 Task: Create an event for the networking coffee chat.
Action: Mouse moved to (729, 447)
Screenshot: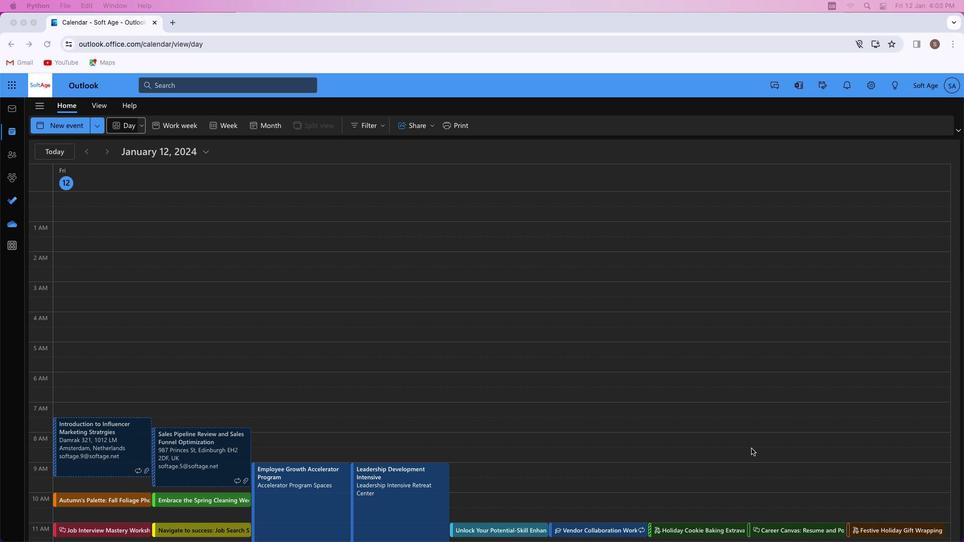 
Action: Mouse pressed left at (729, 447)
Screenshot: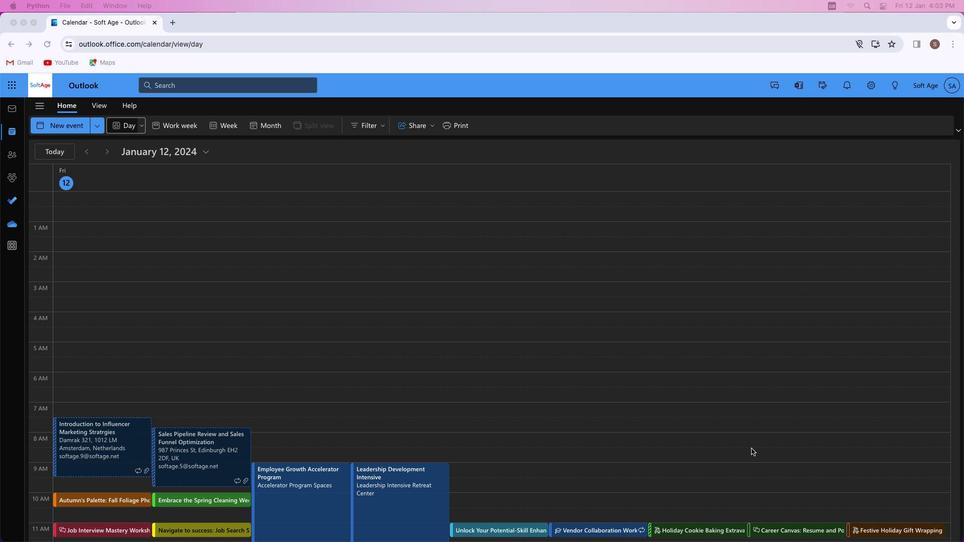 
Action: Mouse moved to (63, 130)
Screenshot: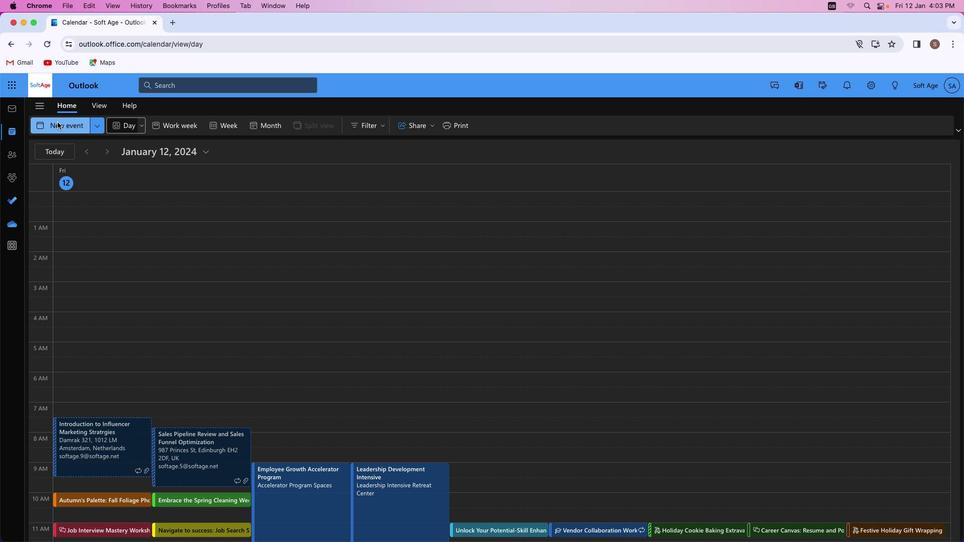 
Action: Mouse pressed left at (63, 130)
Screenshot: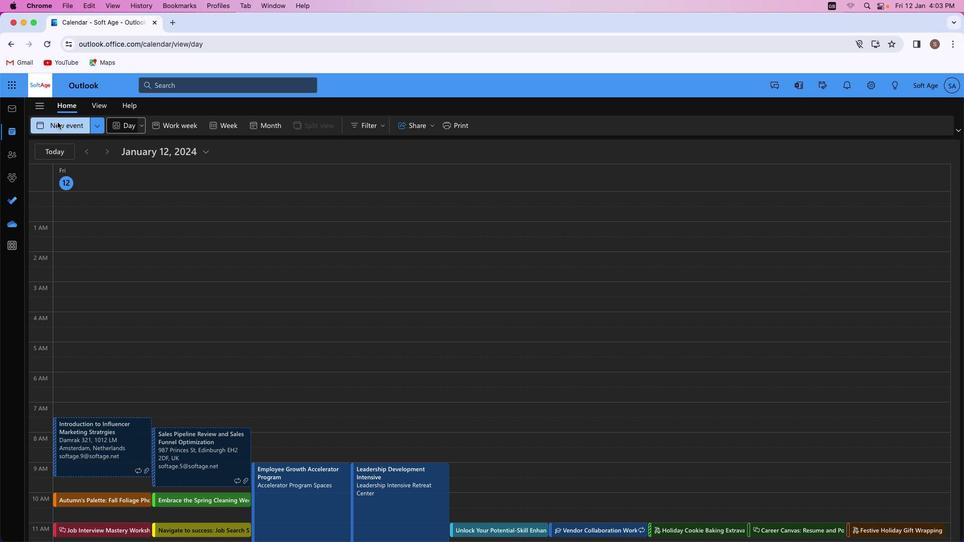
Action: Mouse moved to (242, 195)
Screenshot: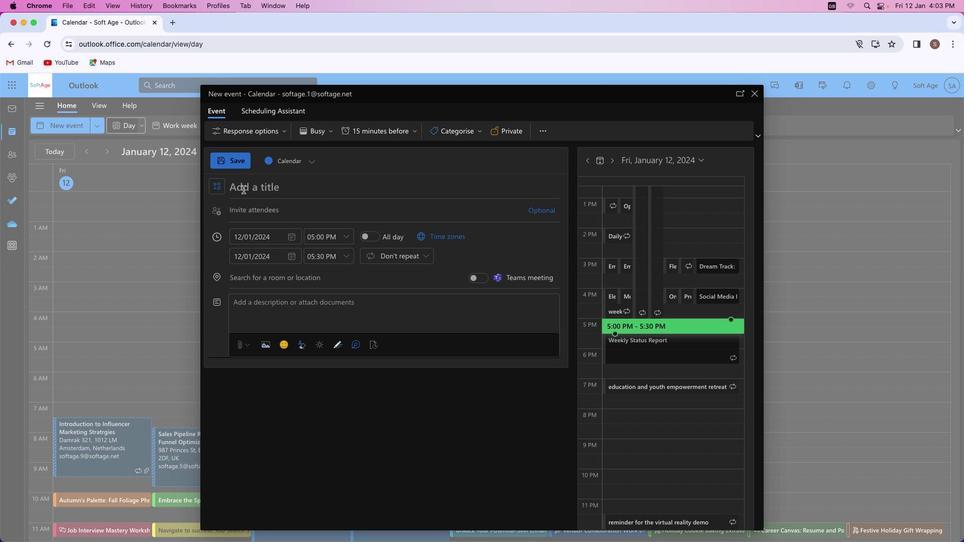 
Action: Mouse pressed left at (242, 195)
Screenshot: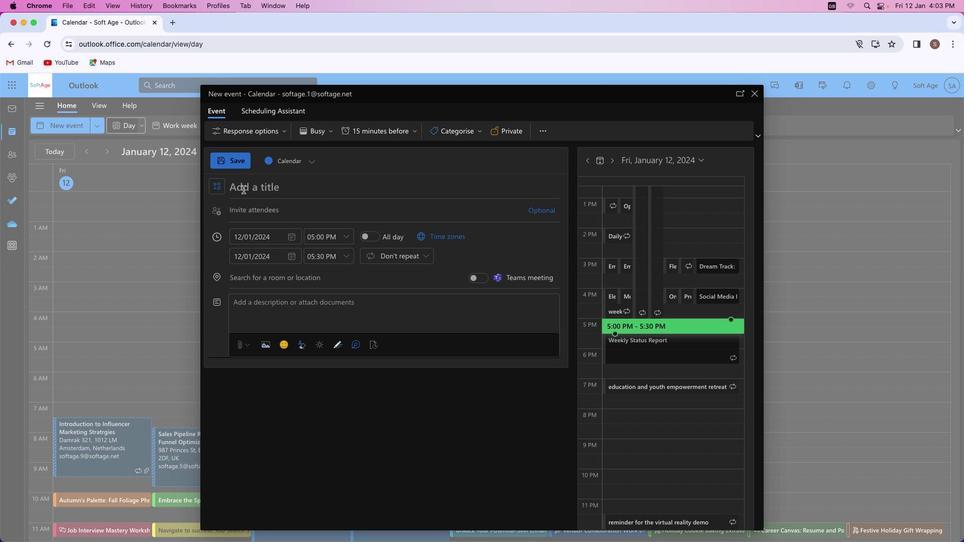 
Action: Mouse moved to (242, 195)
Screenshot: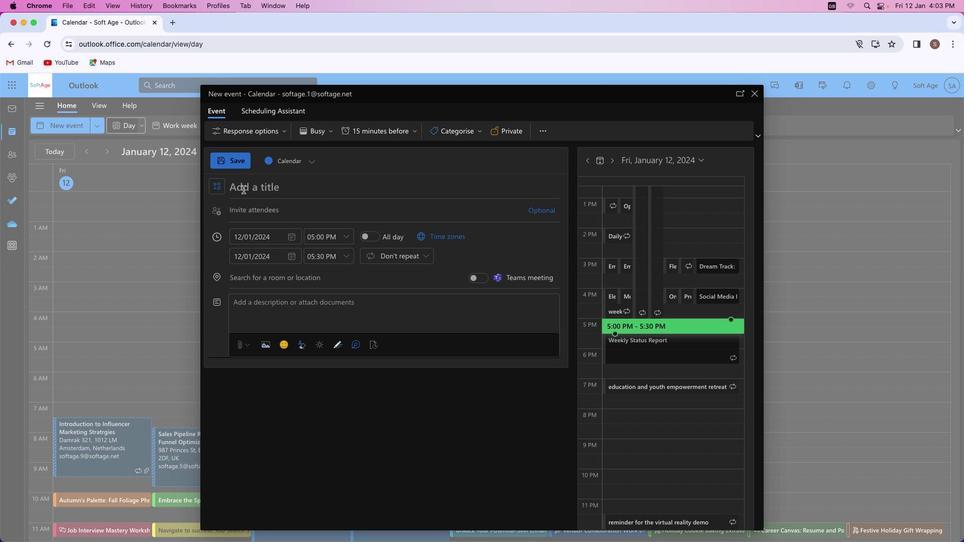 
Action: Key pressed Key.shift'N''e''t''w''o''r''k''i''n''g'Key.spaceKey.shift'C''o''f''f''e''e'Key.spaceKey.shift'C''h''a''t'
Screenshot: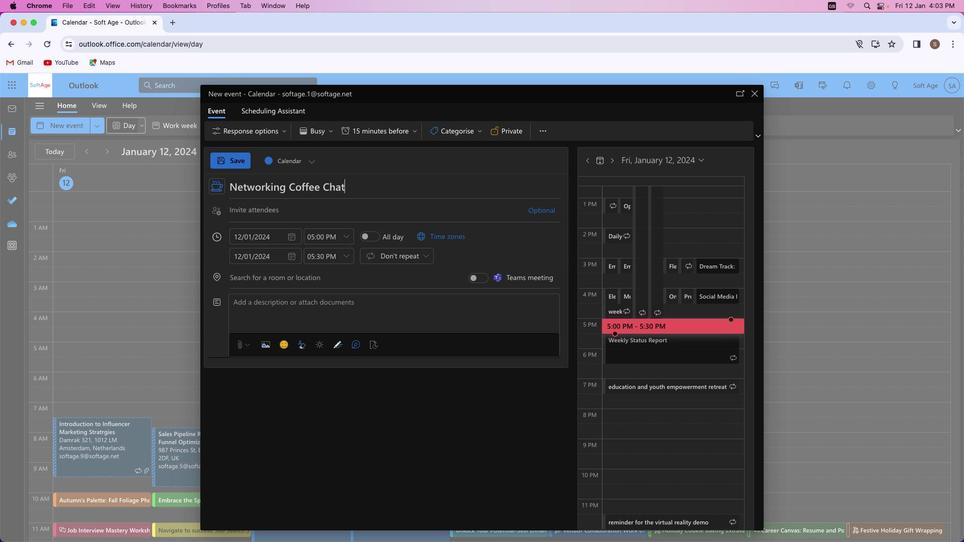 
Action: Mouse moved to (264, 216)
Screenshot: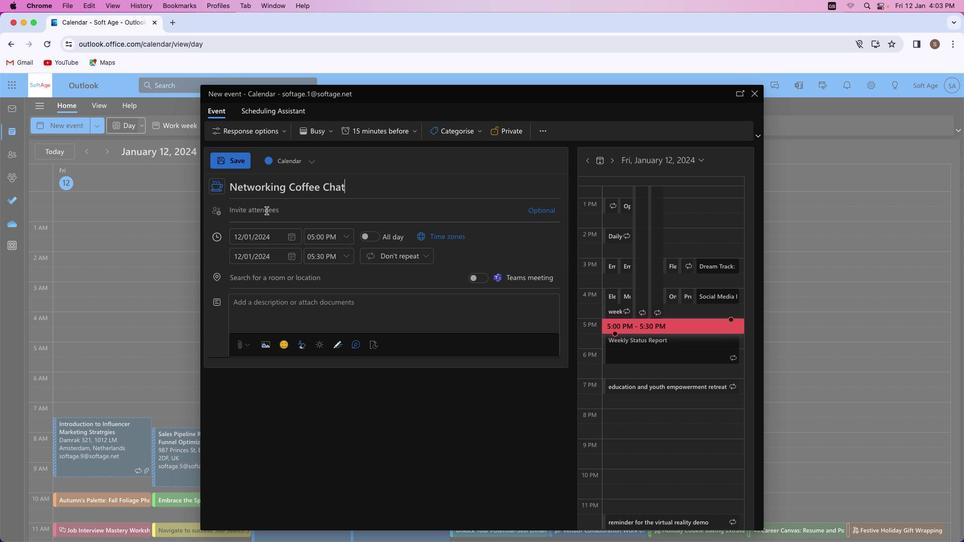 
Action: Mouse pressed left at (264, 216)
Screenshot: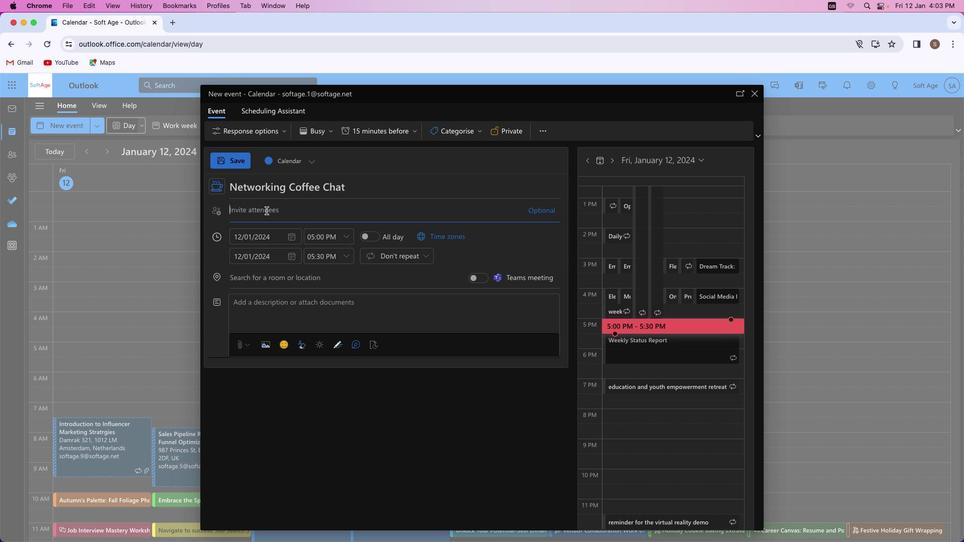 
Action: Mouse moved to (264, 216)
Screenshot: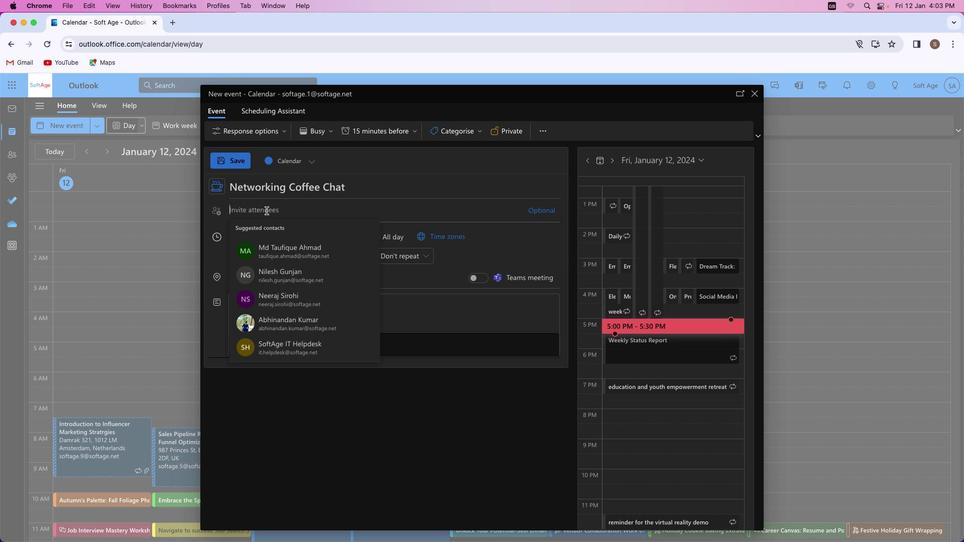 
Action: Key pressed 's''h''i''v''a''m''y''a''d''a''v''4''1'Key.shift'@''o''u''t''l''o''o''k''.''c''o''m'
Screenshot: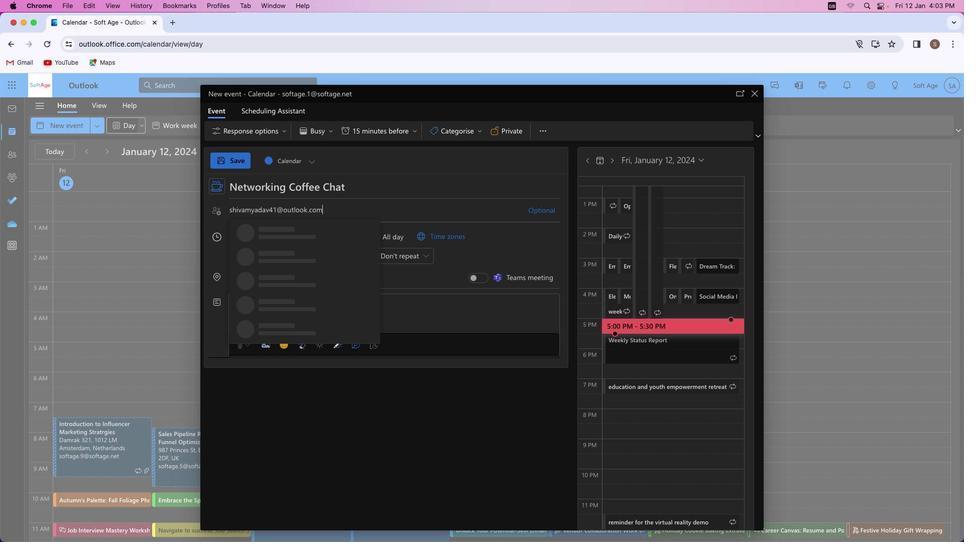 
Action: Mouse moved to (314, 235)
Screenshot: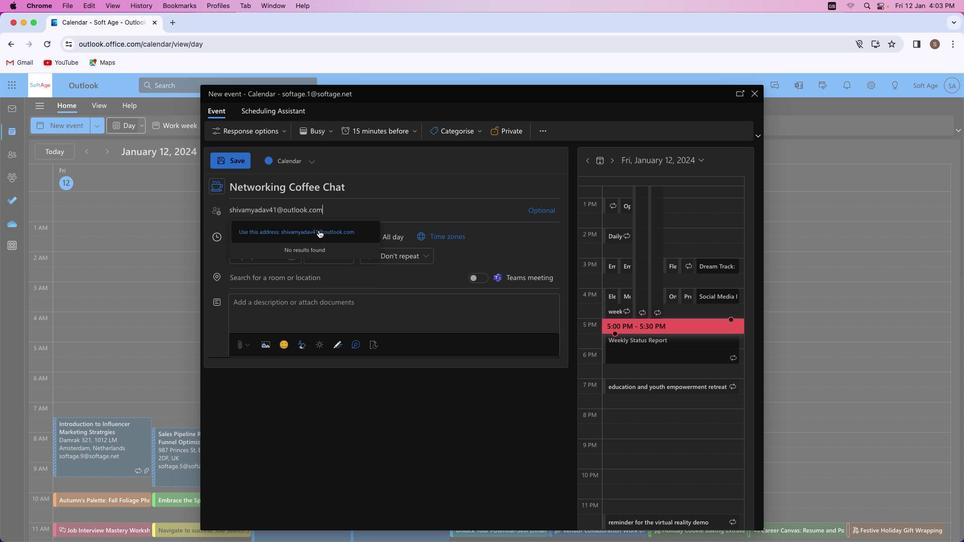 
Action: Mouse pressed left at (314, 235)
Screenshot: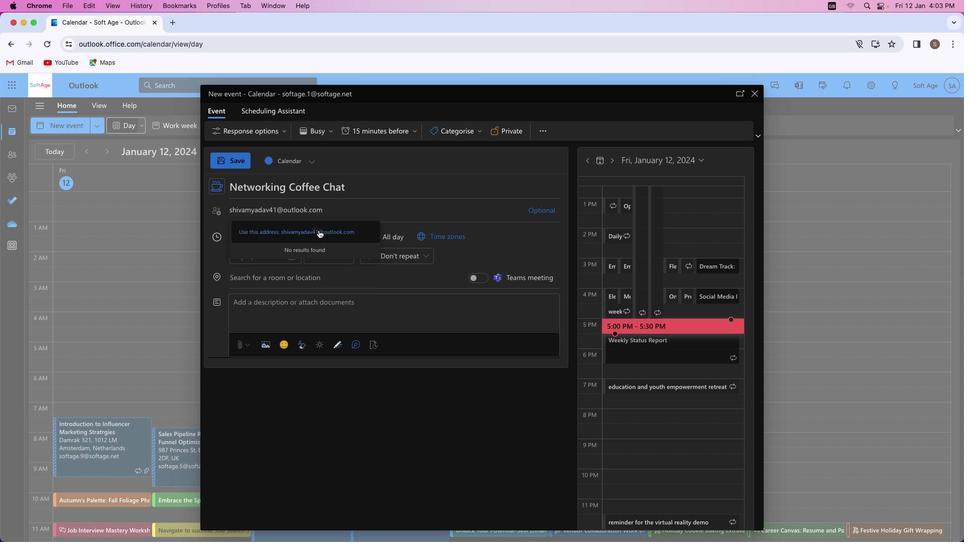 
Action: Mouse moved to (356, 233)
Screenshot: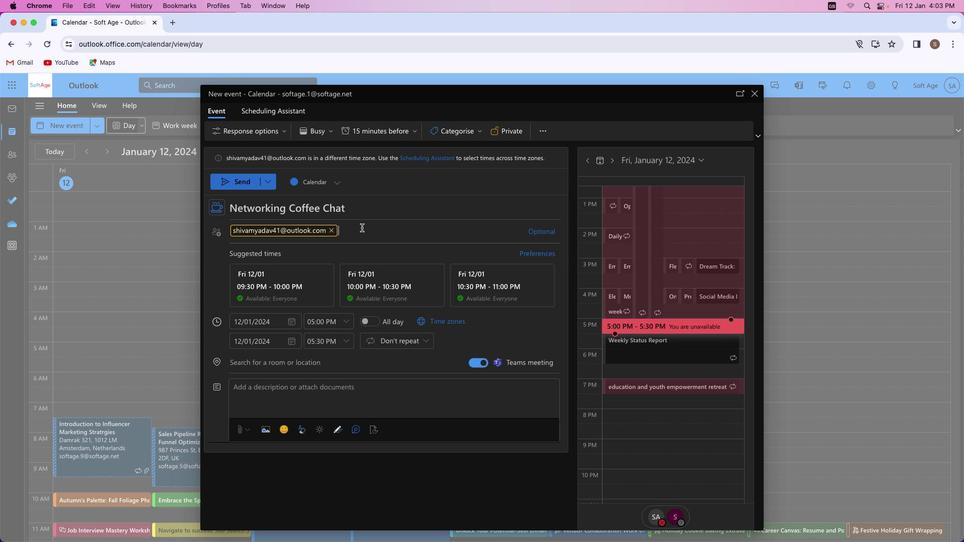 
Action: Key pressed Key.shift'A''k''a''s''h''r''a''j''p''u''t'Key.shift'@''o''u''t''l''o''o''k''.''c''o''m'
Screenshot: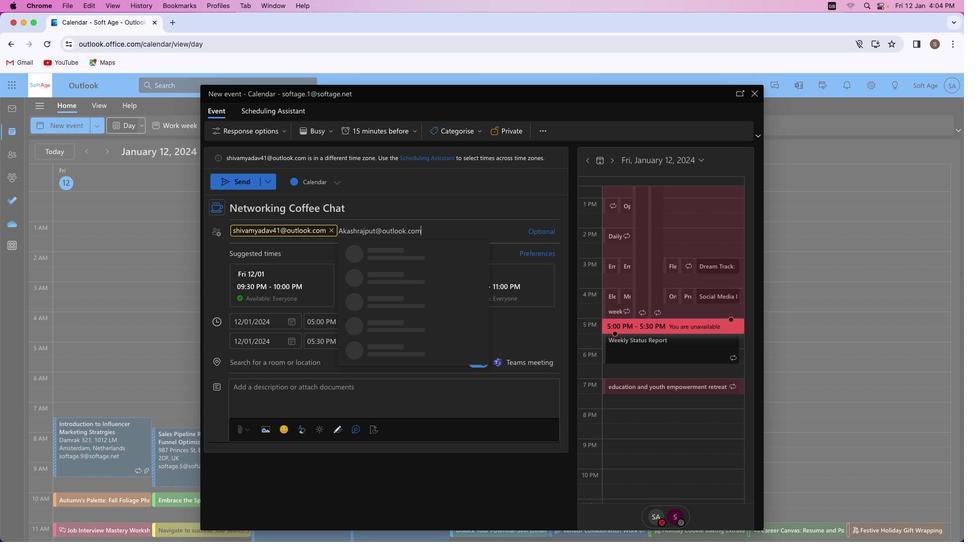 
Action: Mouse moved to (407, 259)
Screenshot: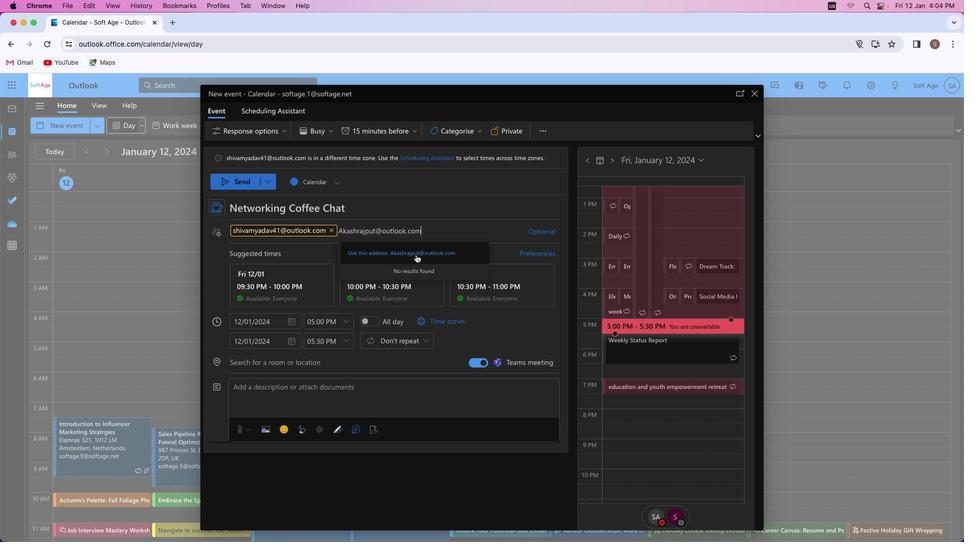 
Action: Mouse pressed left at (407, 259)
Screenshot: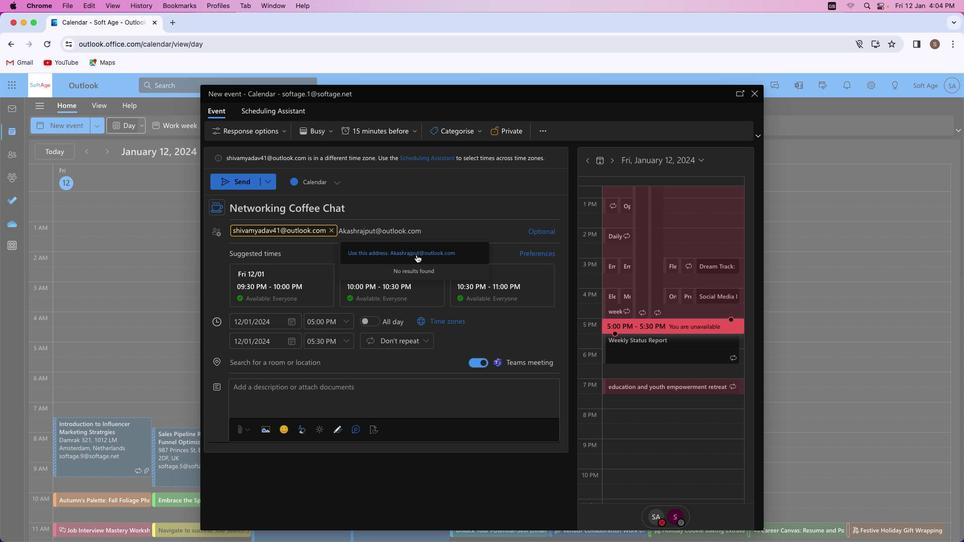 
Action: Mouse moved to (521, 244)
Screenshot: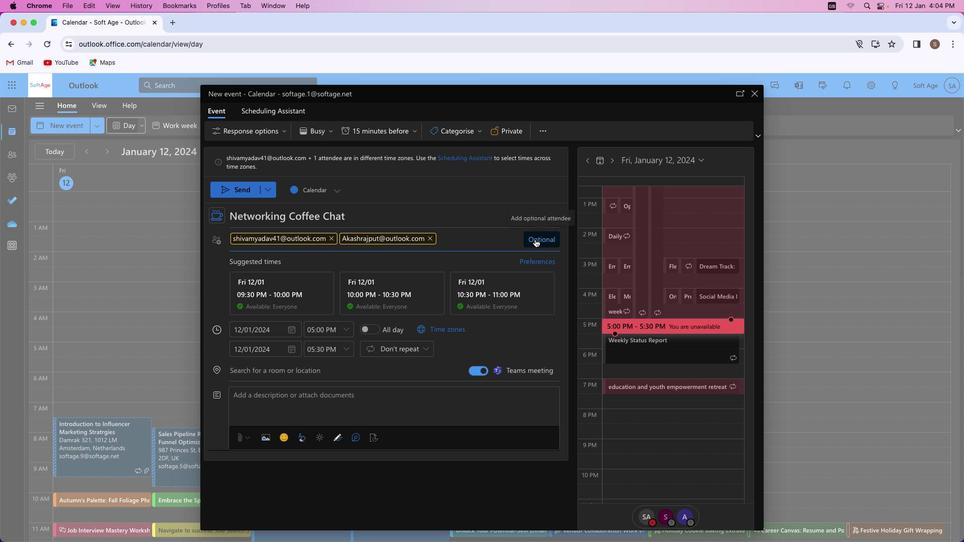 
Action: Mouse pressed left at (521, 244)
Screenshot: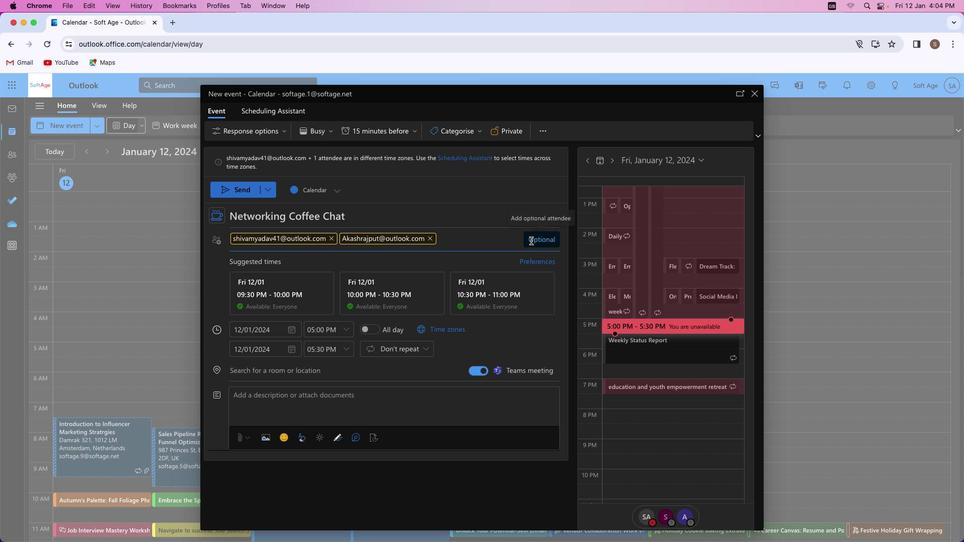 
Action: Mouse moved to (279, 267)
Screenshot: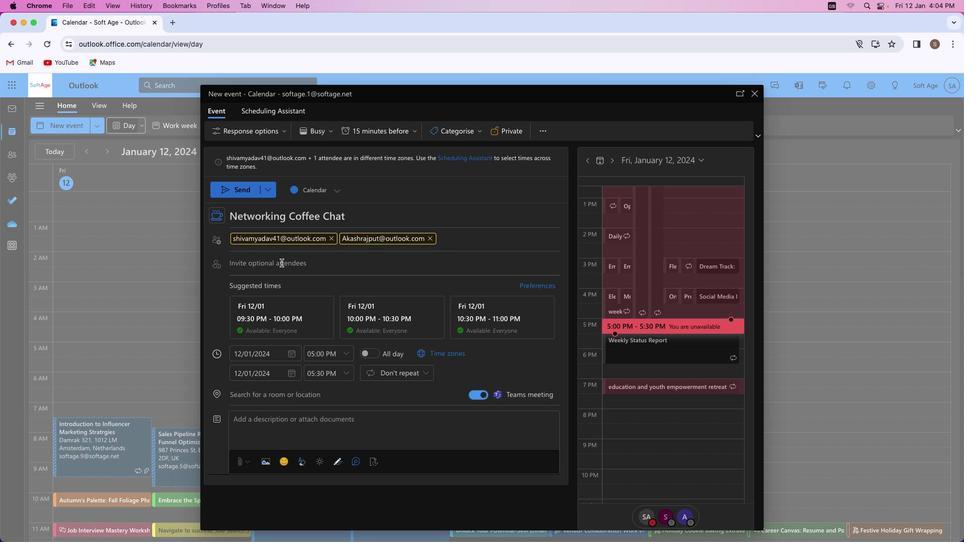 
Action: Key pressed Key.shift_r'M''u''n''e''e''s''h''k''u''m''a''r''9''7''3''2'Key.shift'@''o''u''t''l''o''o''k''.''c''o''m'
Screenshot: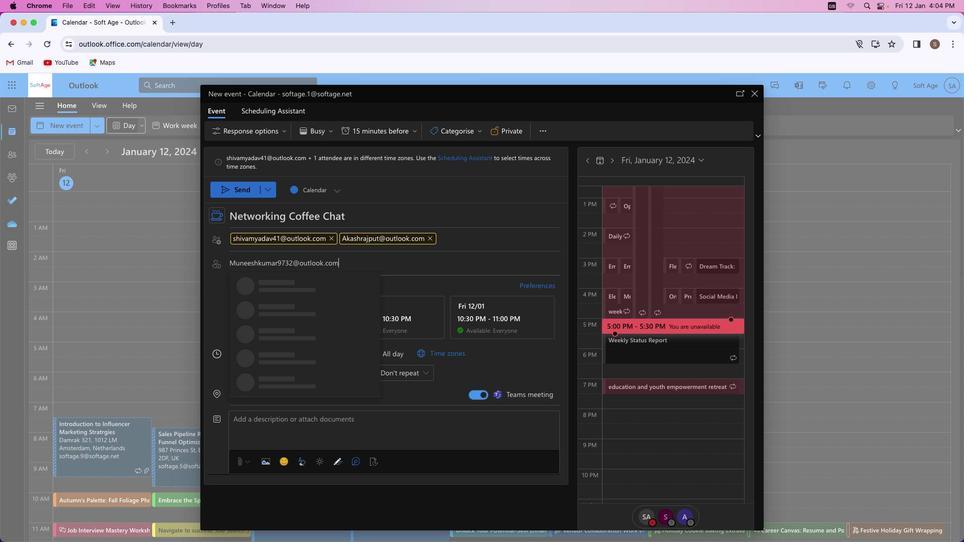 
Action: Mouse moved to (341, 287)
Screenshot: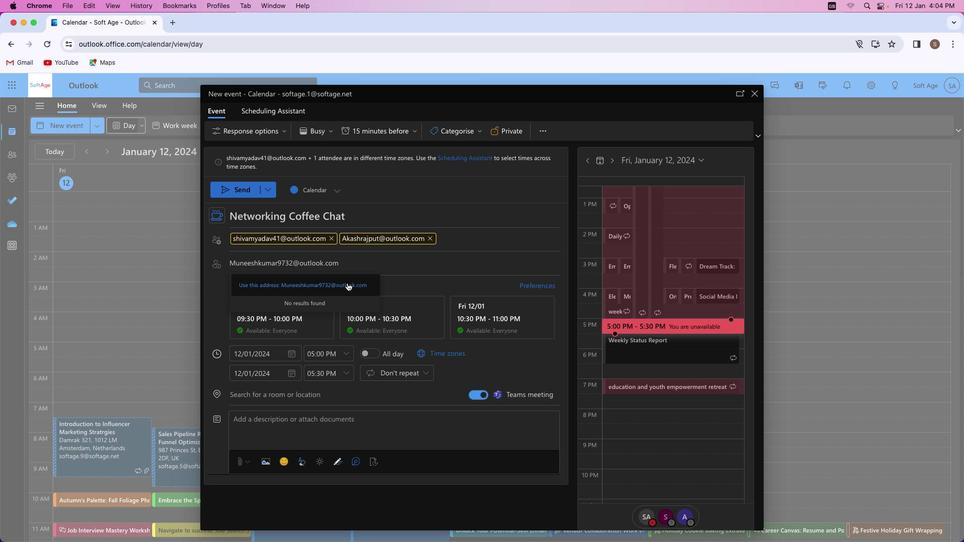 
Action: Mouse pressed left at (341, 287)
Screenshot: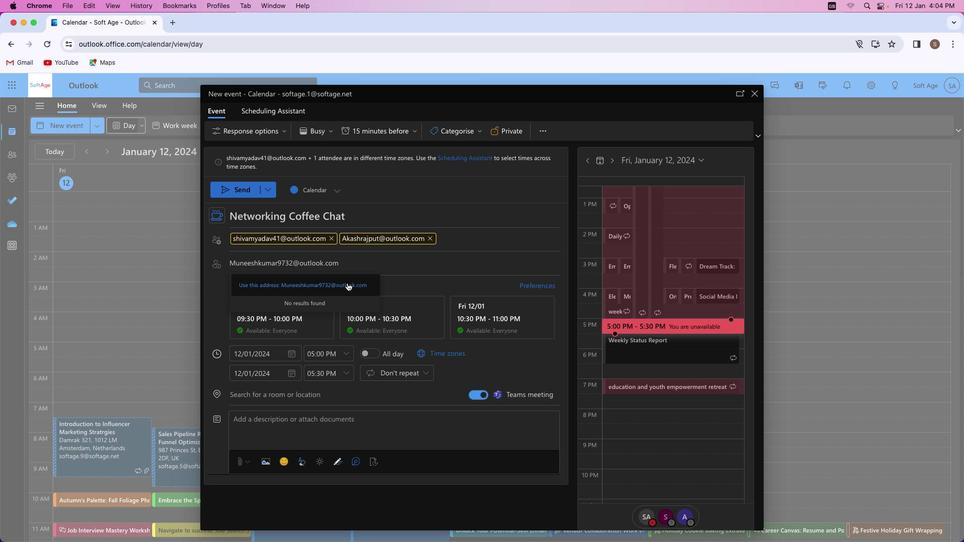 
Action: Mouse moved to (275, 394)
Screenshot: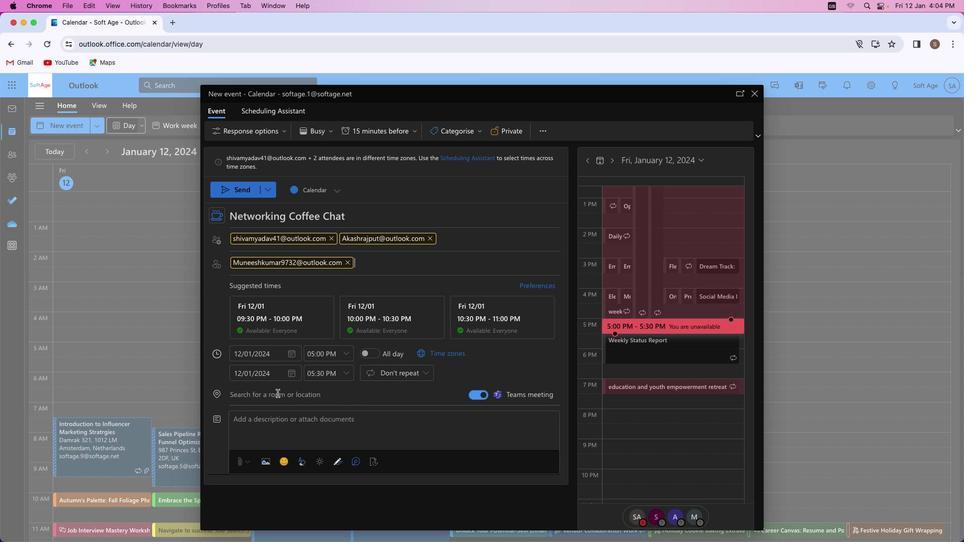 
Action: Mouse pressed left at (275, 394)
Screenshot: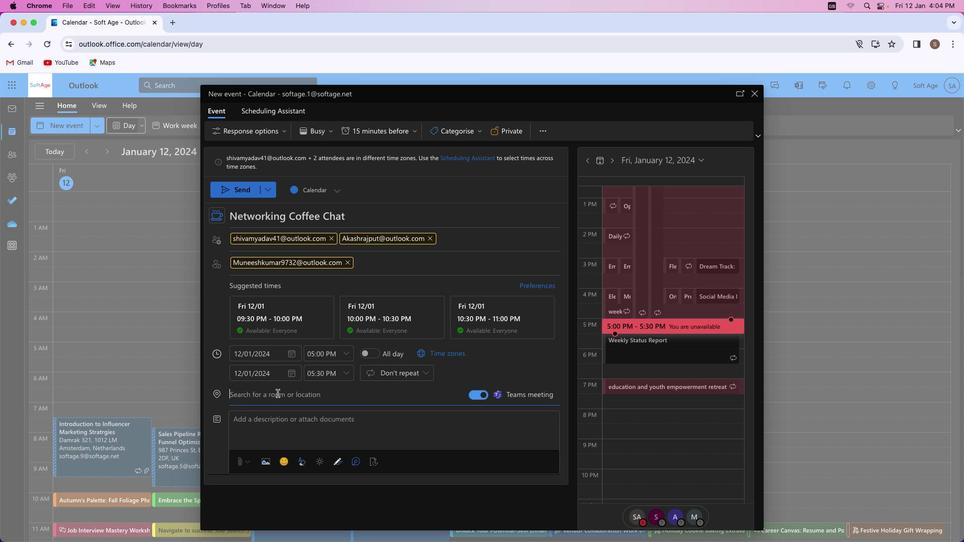 
Action: Mouse moved to (275, 394)
Screenshot: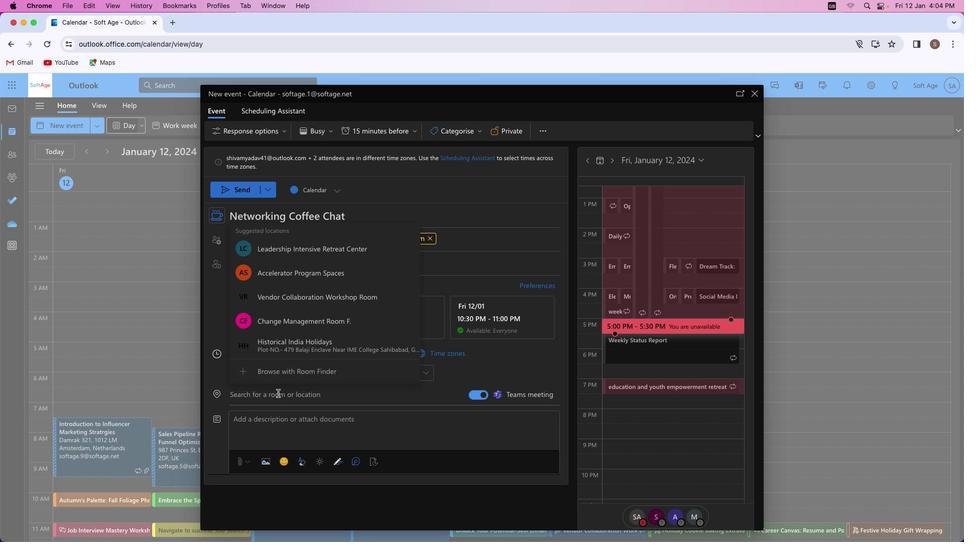 
Action: Key pressed Key.shift_r'N''e''t''w''o''r''k''i''n''g'Key.space'c''o''f''f'Key.backspaceKey.backspaceKey.backspaceKey.backspace'c''h''a''t'Key.backspaceKey.backspaceKey.backspace
Screenshot: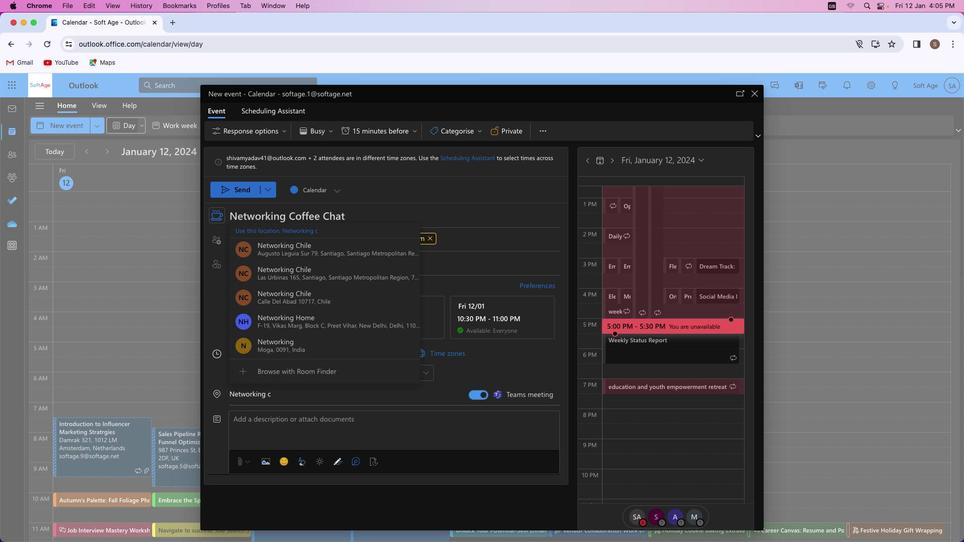 
Action: Mouse moved to (329, 326)
Screenshot: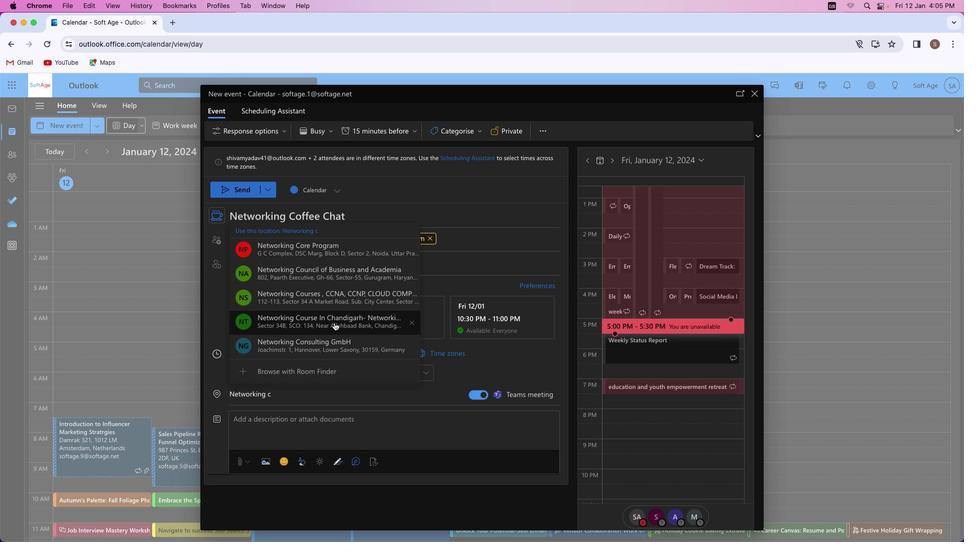 
Action: Key pressed Key.backspace
Screenshot: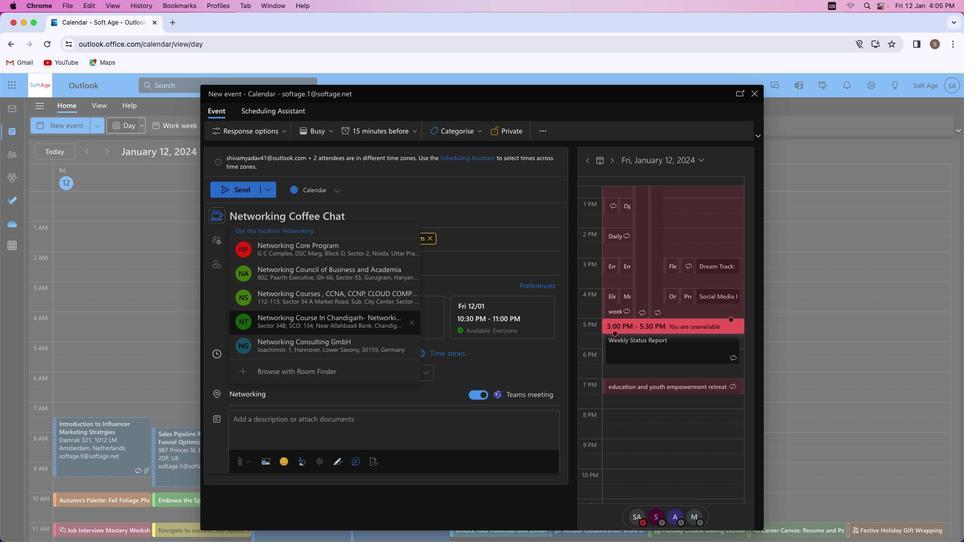 
Action: Mouse moved to (316, 257)
Screenshot: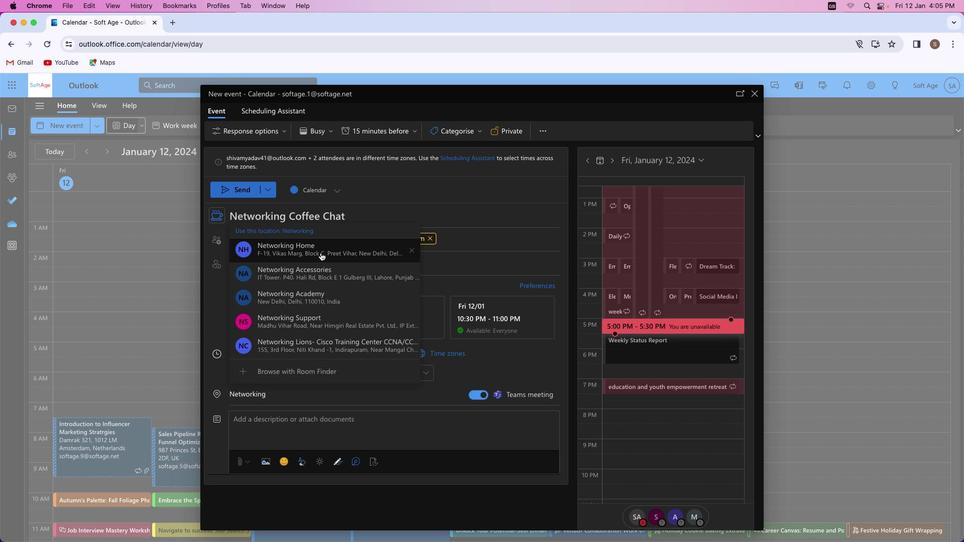 
Action: Mouse pressed left at (316, 257)
Screenshot: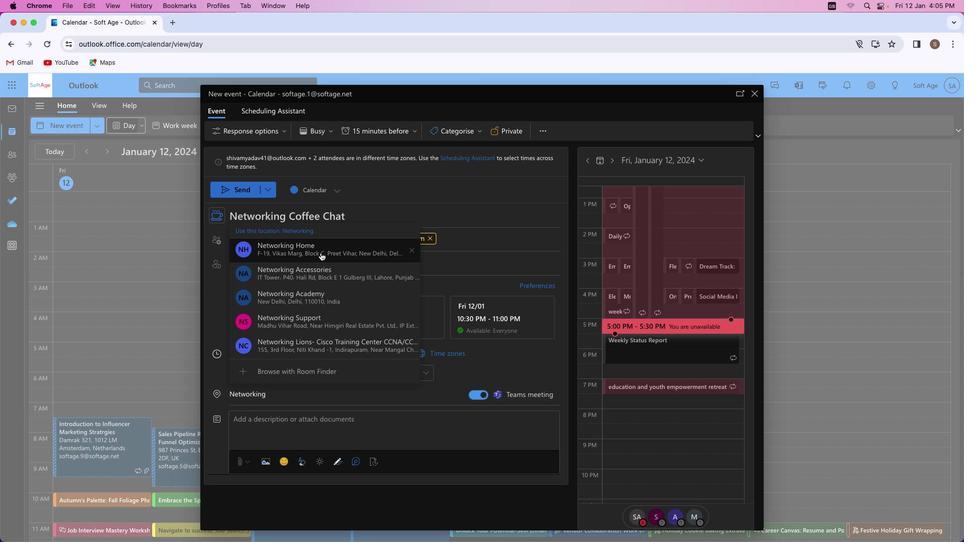 
Action: Mouse moved to (272, 423)
Screenshot: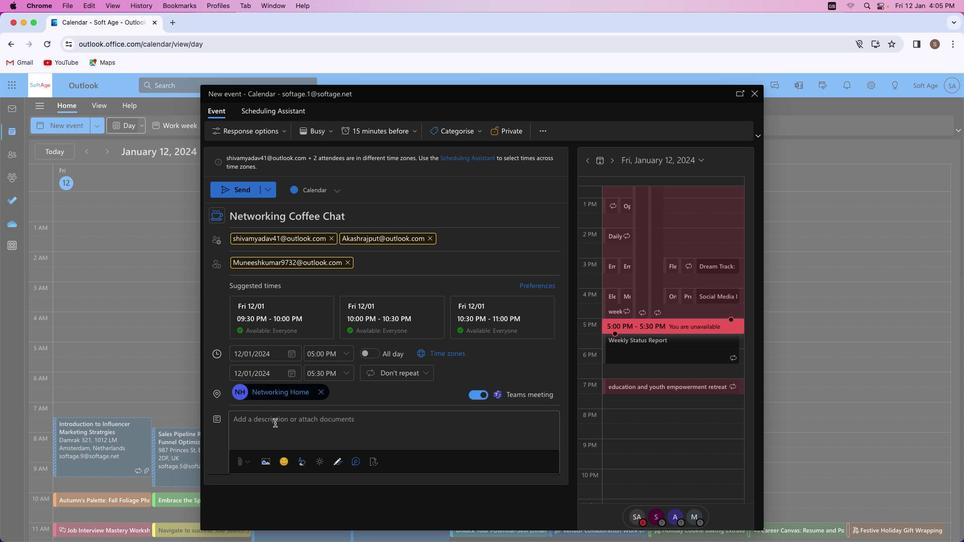 
Action: Mouse pressed left at (272, 423)
Screenshot: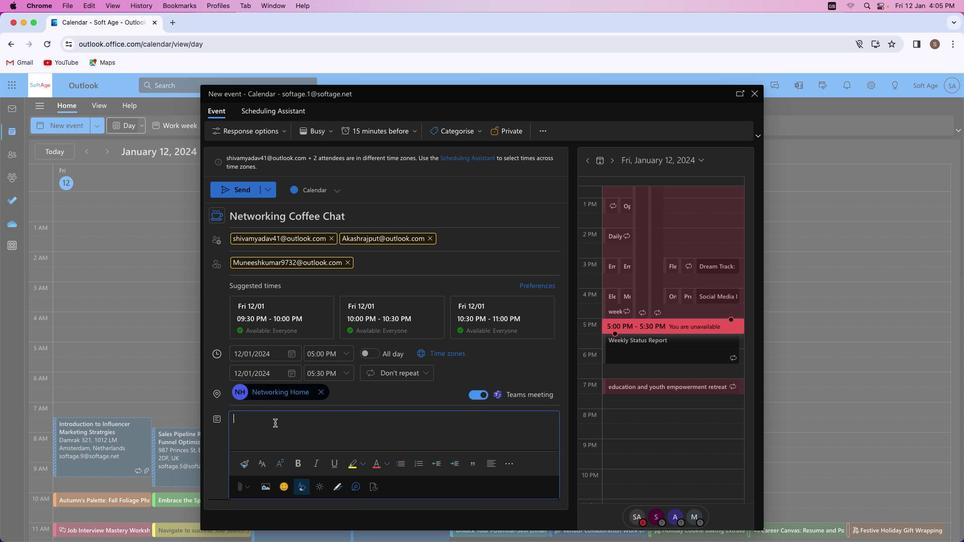 
Action: Mouse moved to (280, 428)
Screenshot: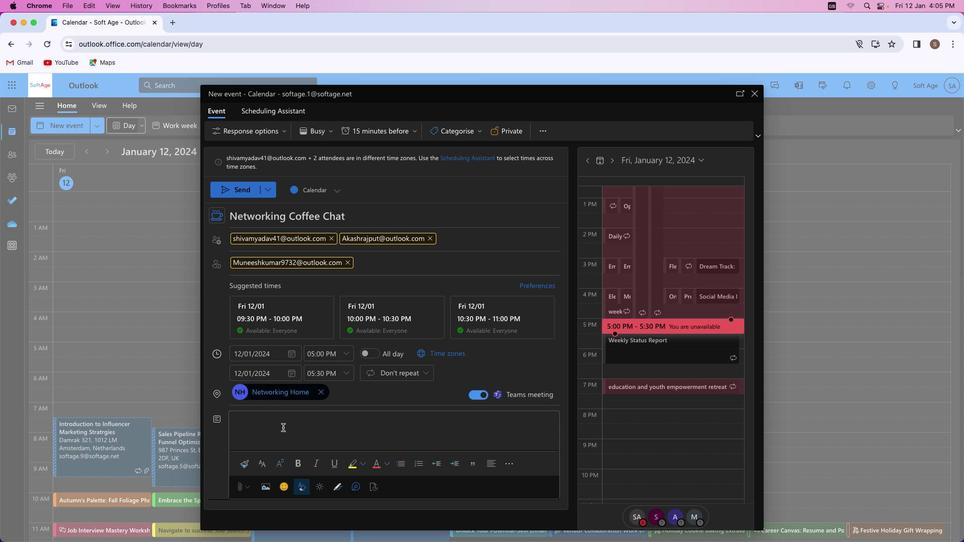 
Action: Key pressed Key.shift'S''i''p'','Key.space's''h''a''r''e'','Key.space'a''n''d'Key.space'c''o''n''n''e''c''t'Key.shift'!'Key.spaceKey.shift'B''r''e''w'Key.space'c''o''n''n''e''c''t''i''o''n''s'Key.space'o''f''f''e''r''s'Key.space'a'Key.space'c''a''s''u''a''l'Key.space'a''n''d'Key.space'e''n''g''a''g''e'Key.backspace'i''n''g'Key.space'n''e''t''w''o''r''k''i''n''g'Key.space'c''o''f''f''e''e'Key.space'c''h''a''t'Key.space'e''x''p''e''r''i''e''n''c''e''.'Key.spaceKey.shift'B''u''i''l''d'Key.space'r''e''l''a''t''i''o''n''s''h''i''p''s'','Key.space'e''x''c''h''a''n''g''e'Key.space'i''d''e''a''s'','Key.space'a''n''d'Key.space'e''x''p''a''n''d'Key.space'y''o''u''r'Key.space'p''r''o''f''e''s''s''i''o''n''a''l'Key.space'c''i''r''c''l''e'Key.space'o''v''e''r'Key.space'a'Key.space'v''i''r''t''u''a''l'Key.space'c''u''p''.'
Screenshot: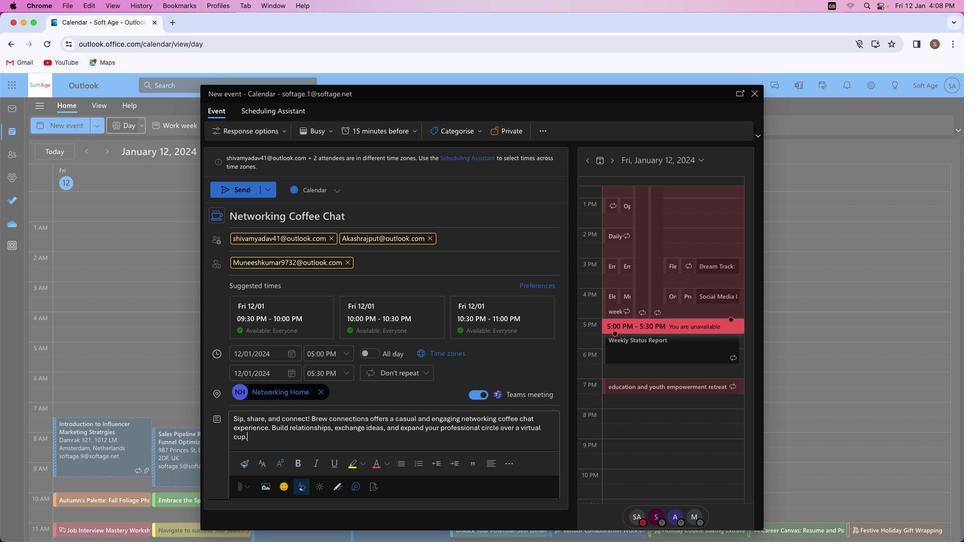 
Action: Mouse moved to (257, 440)
Screenshot: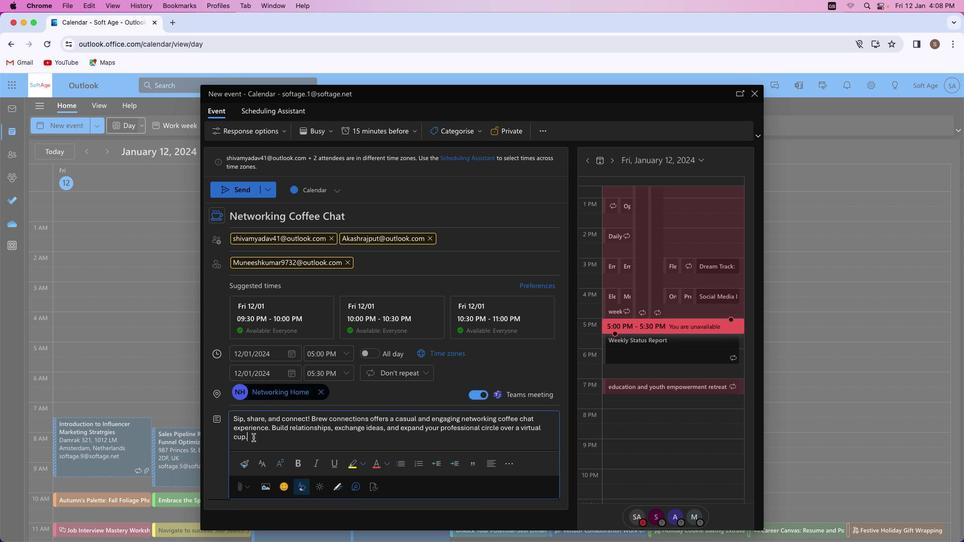
Action: Mouse pressed left at (257, 440)
Screenshot: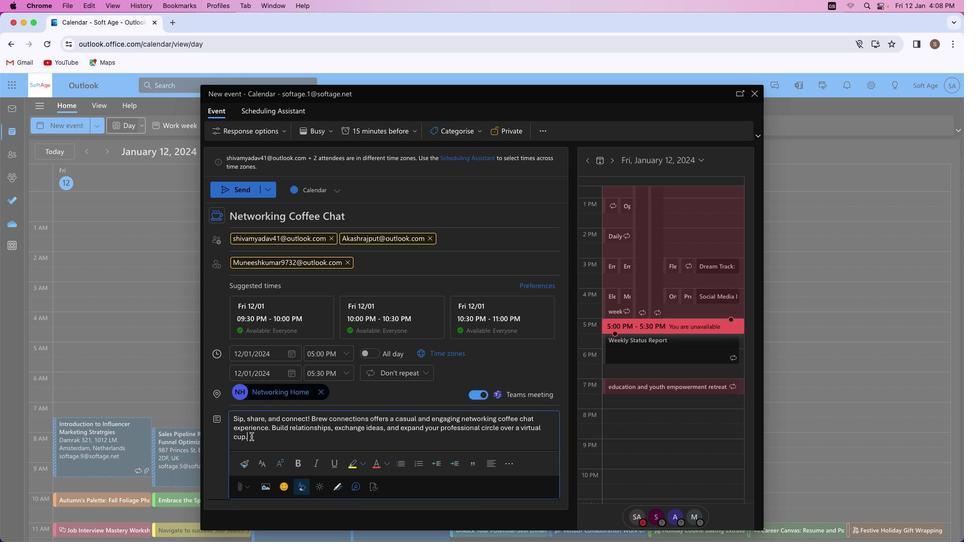 
Action: Mouse moved to (275, 465)
Screenshot: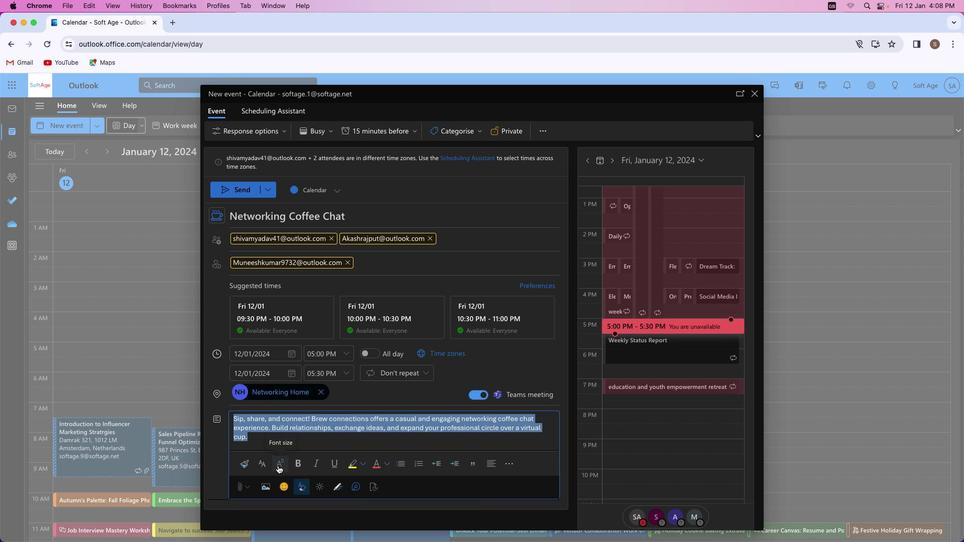 
Action: Mouse pressed left at (275, 465)
Screenshot: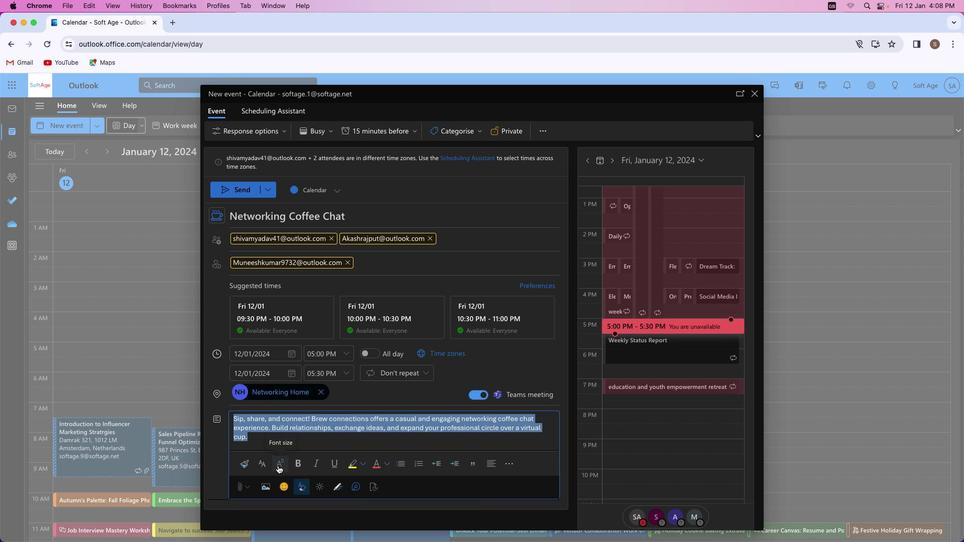 
Action: Mouse moved to (284, 388)
Screenshot: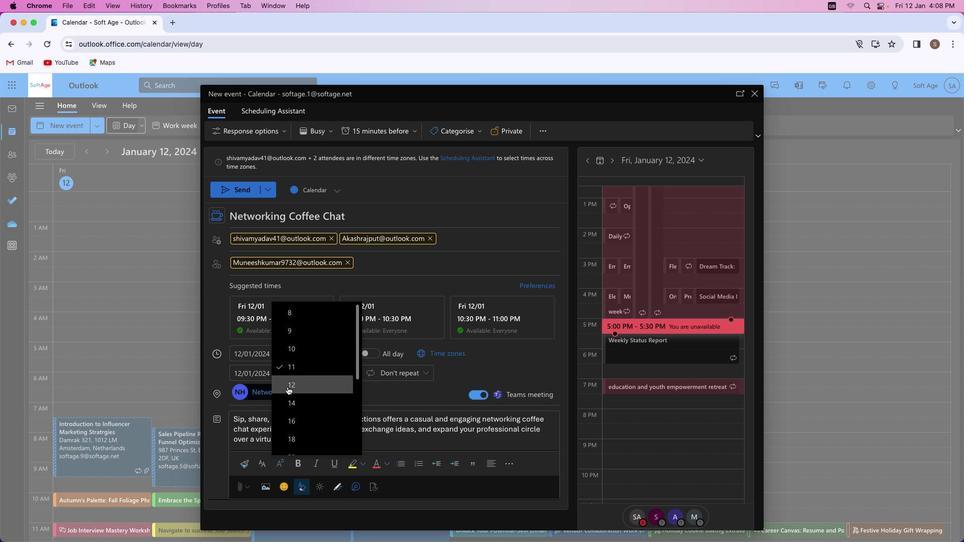
Action: Mouse pressed left at (284, 388)
Screenshot: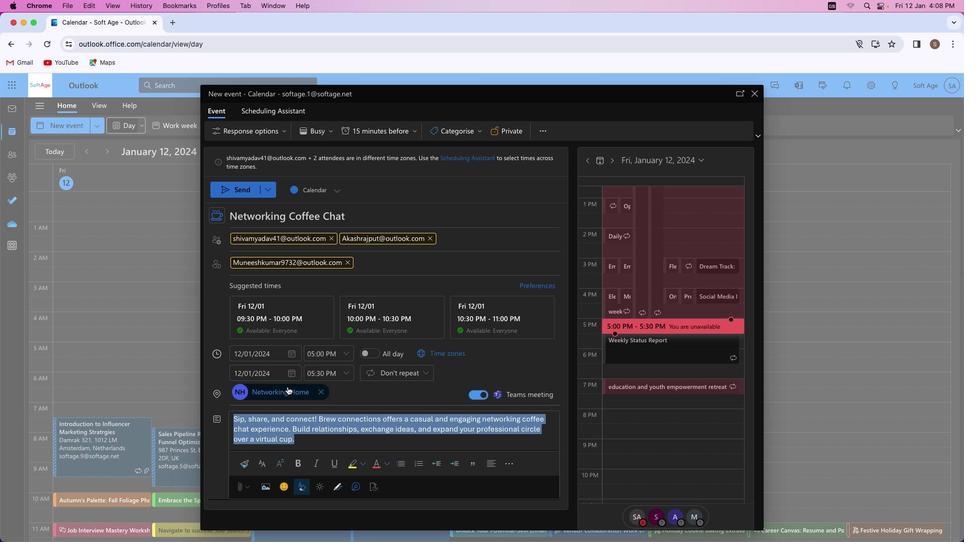 
Action: Mouse moved to (262, 463)
Screenshot: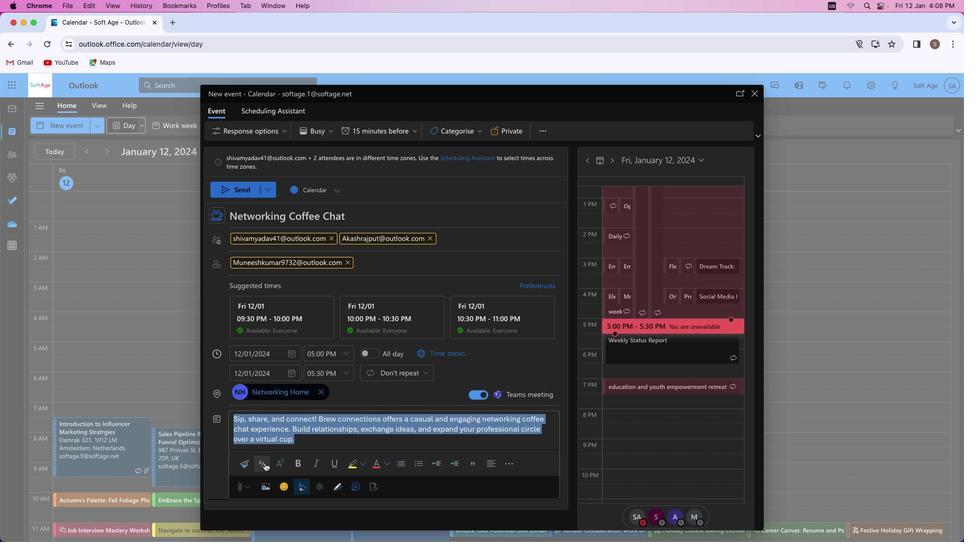 
Action: Mouse pressed left at (262, 463)
Screenshot: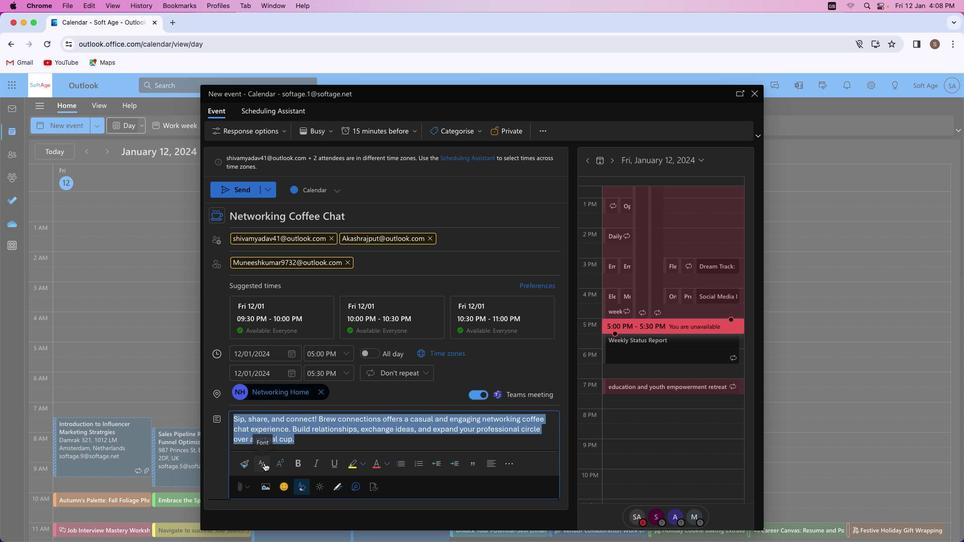 
Action: Mouse moved to (287, 427)
Screenshot: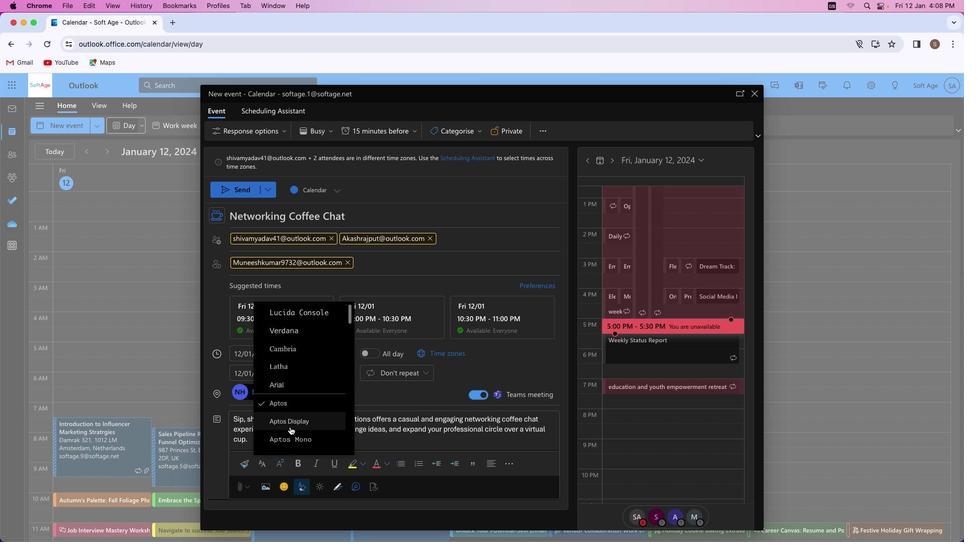 
Action: Mouse scrolled (287, 427) with delta (8, 10)
Screenshot: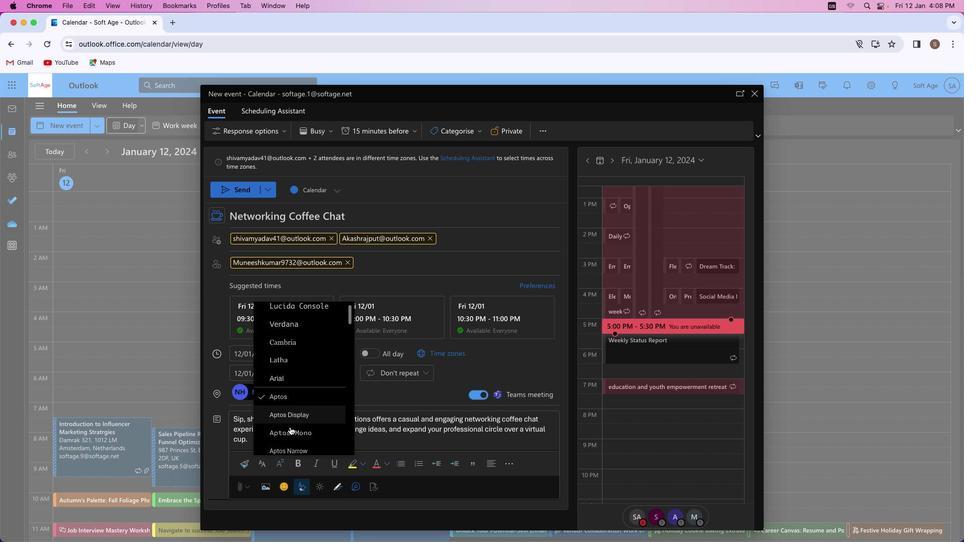
Action: Mouse scrolled (287, 427) with delta (8, 10)
Screenshot: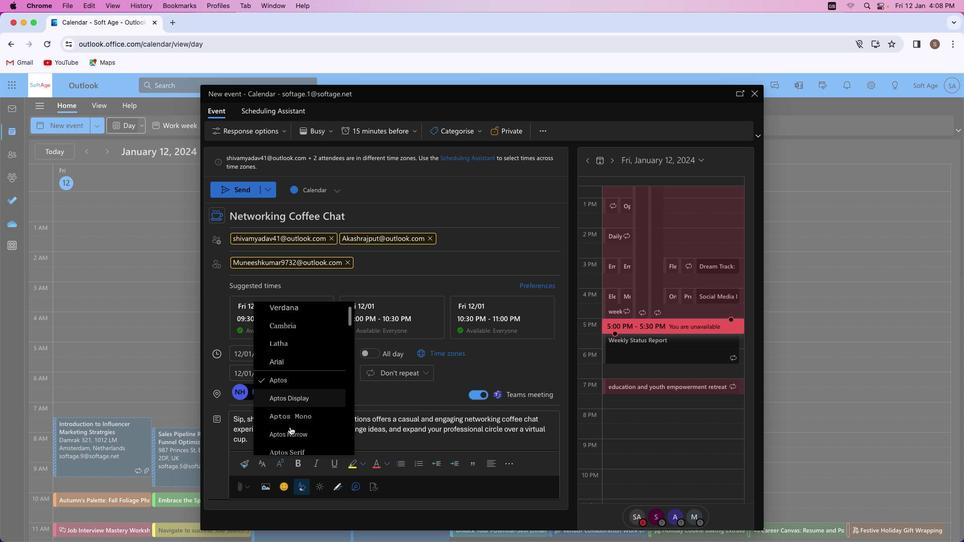 
Action: Mouse scrolled (287, 427) with delta (8, 10)
Screenshot: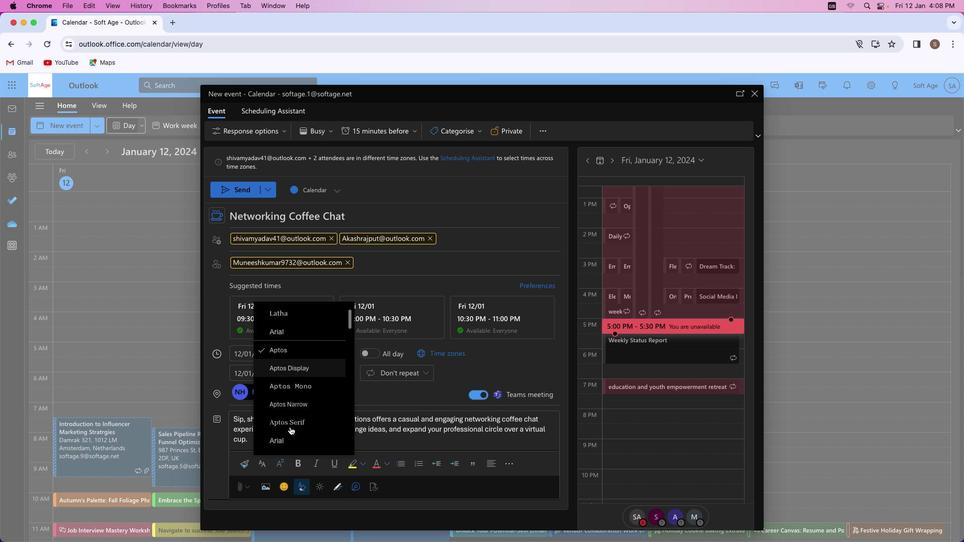 
Action: Mouse scrolled (287, 427) with delta (8, 10)
Screenshot: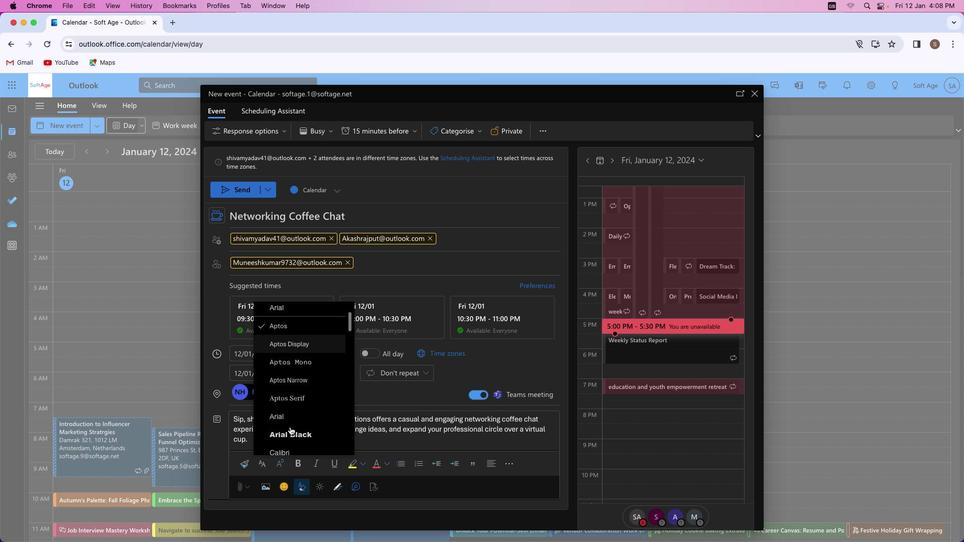 
Action: Mouse scrolled (287, 427) with delta (8, 10)
Screenshot: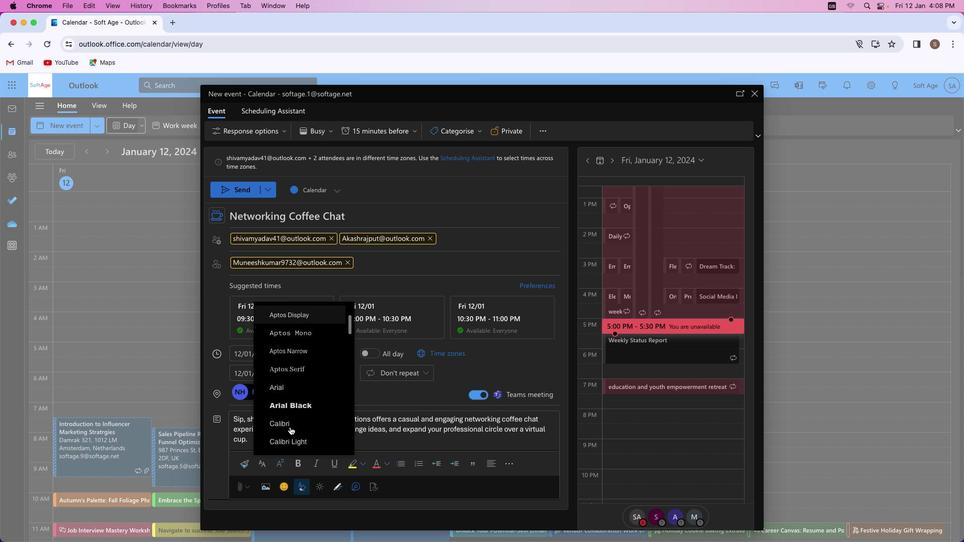 
Action: Mouse scrolled (287, 427) with delta (8, 10)
Screenshot: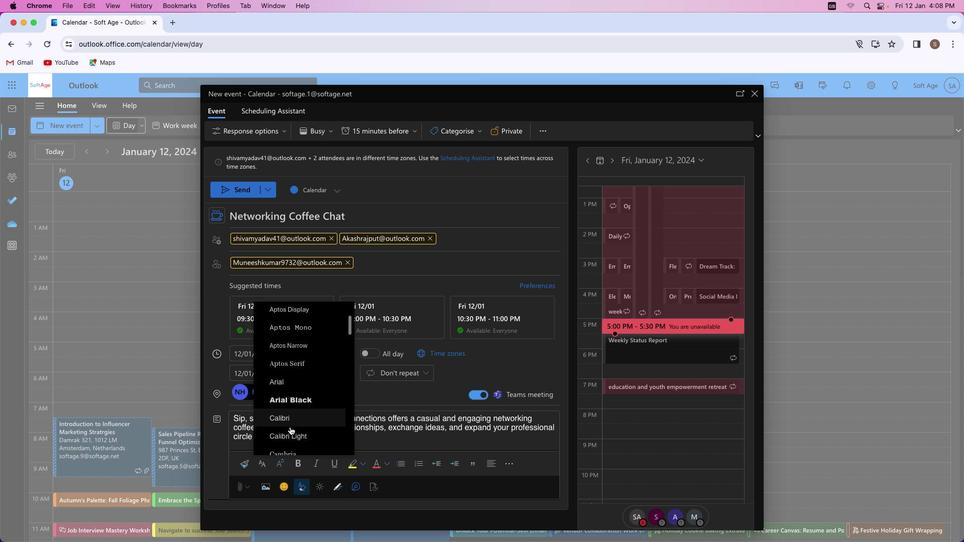 
Action: Mouse scrolled (287, 427) with delta (8, 10)
Screenshot: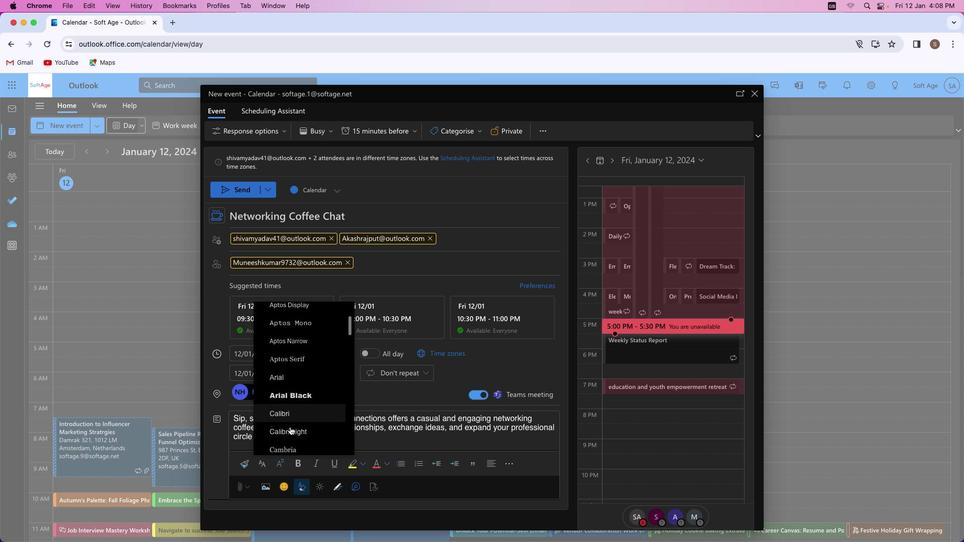 
Action: Mouse scrolled (287, 427) with delta (8, 10)
Screenshot: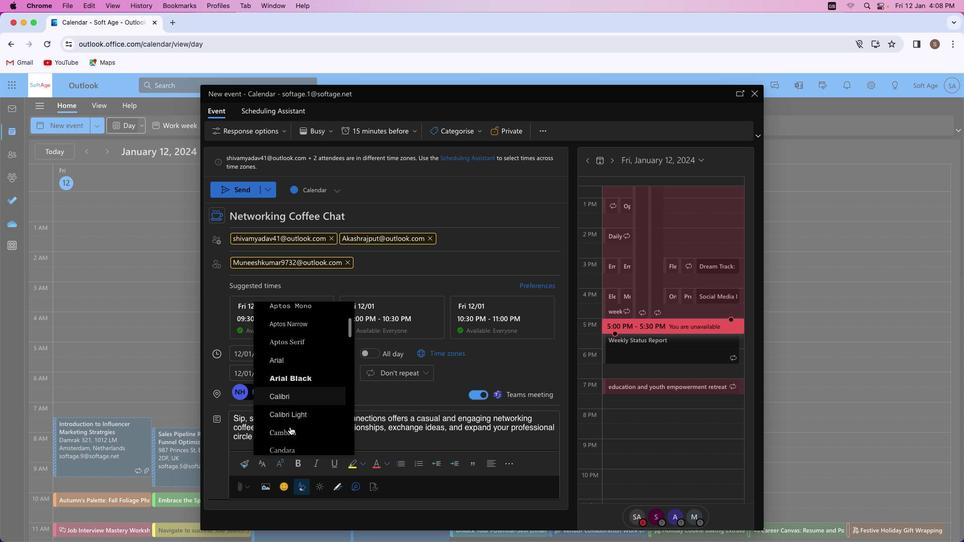 
Action: Mouse scrolled (287, 427) with delta (8, 10)
Screenshot: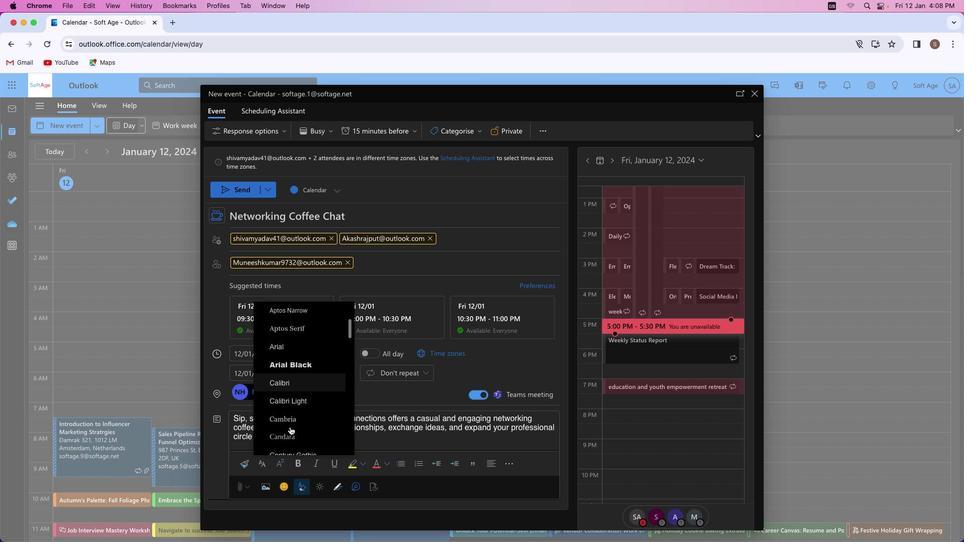 
Action: Mouse scrolled (287, 427) with delta (8, 10)
Screenshot: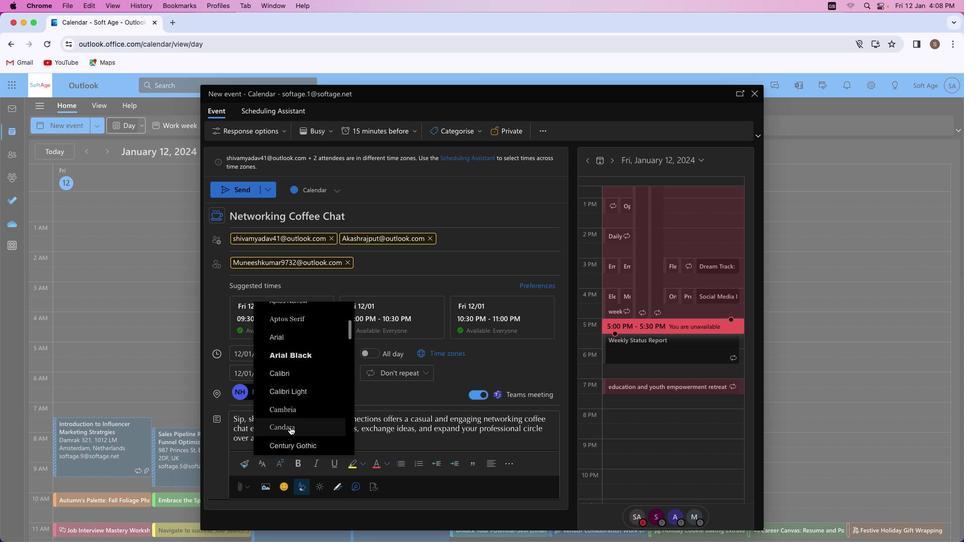 
Action: Mouse scrolled (287, 427) with delta (8, 10)
Screenshot: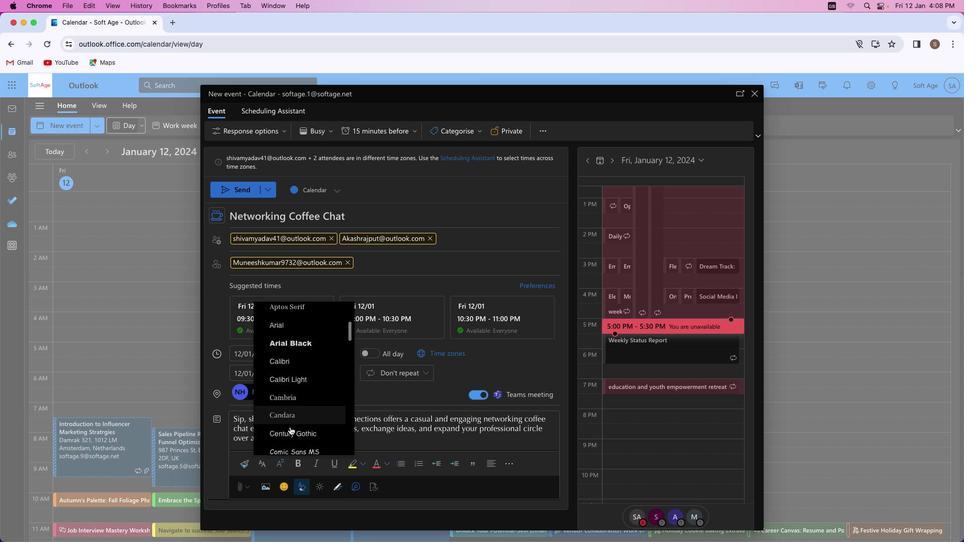 
Action: Mouse scrolled (287, 427) with delta (8, 10)
Screenshot: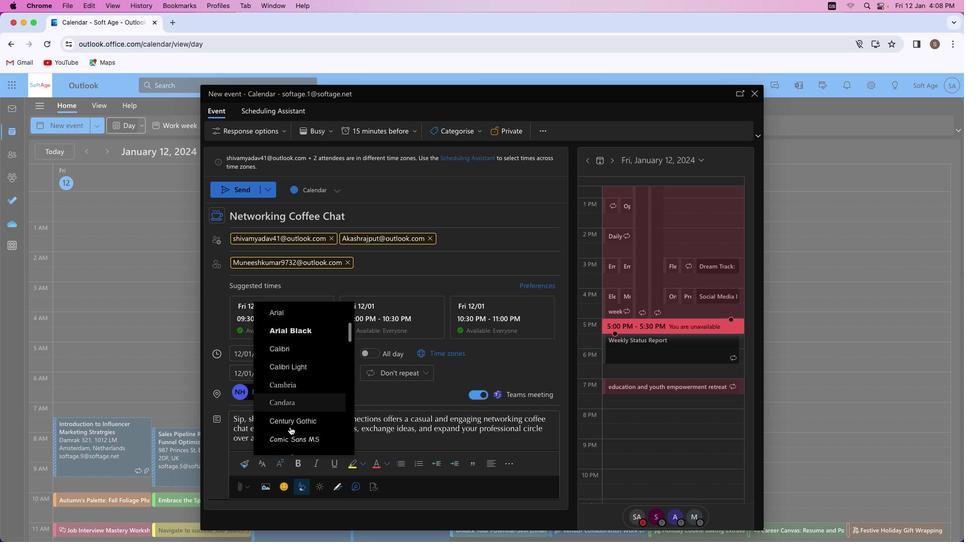 
Action: Mouse scrolled (287, 427) with delta (8, 10)
Screenshot: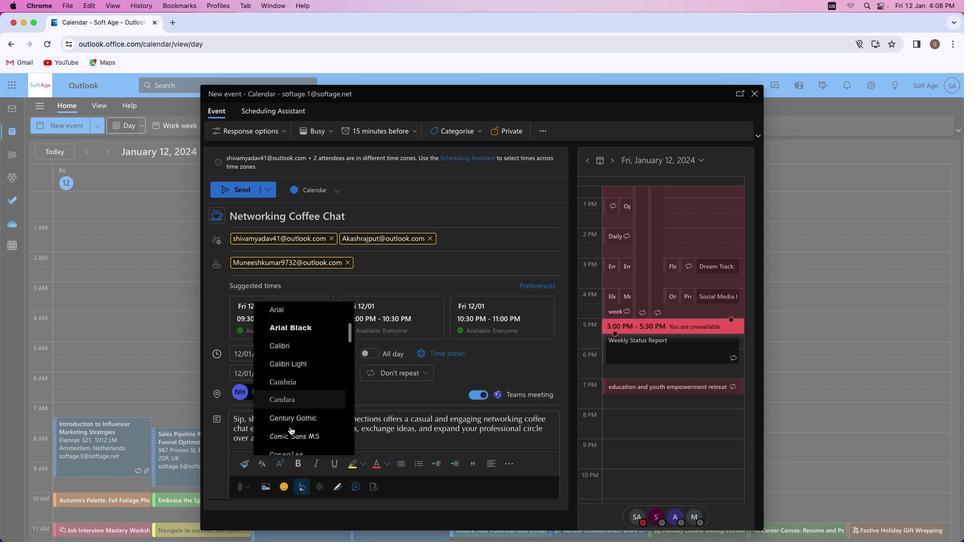 
Action: Mouse moved to (287, 427)
Screenshot: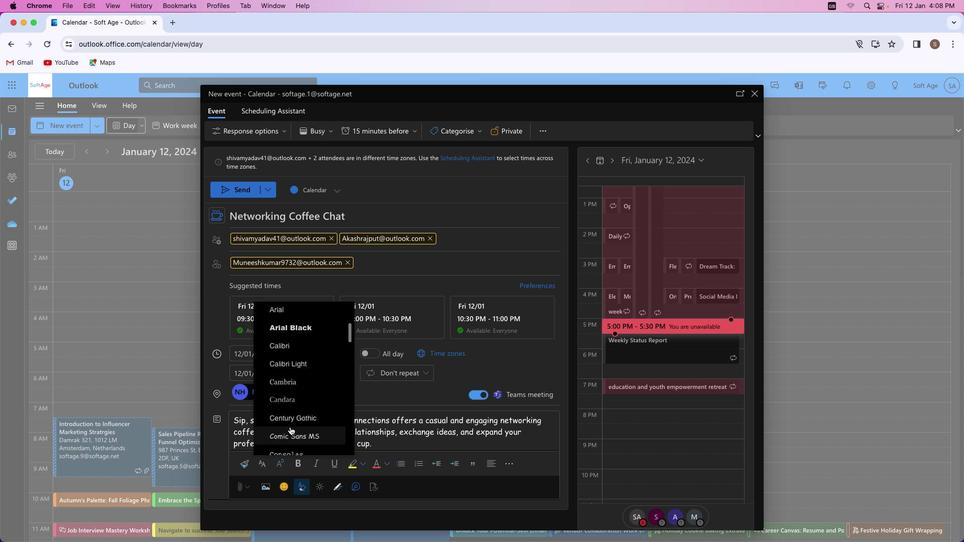 
Action: Mouse scrolled (287, 427) with delta (8, 10)
Screenshot: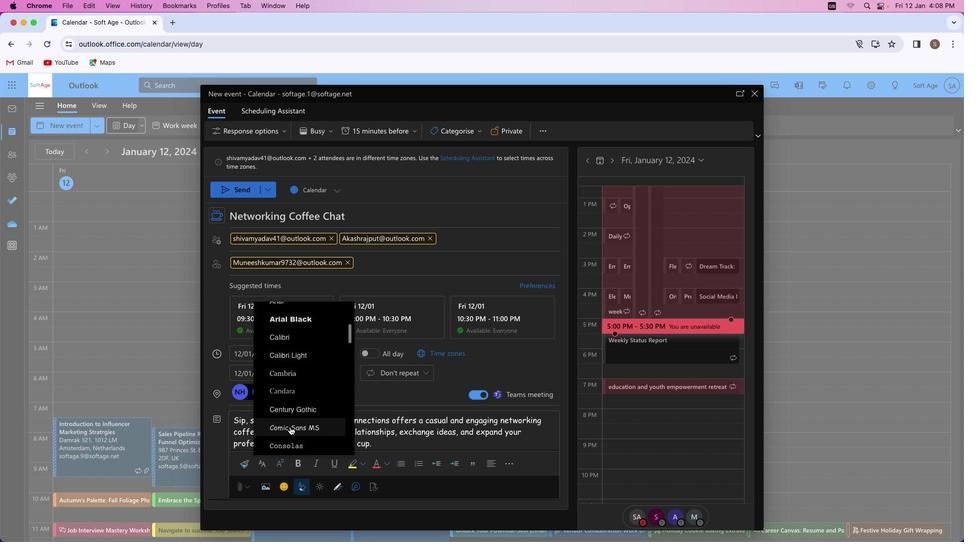 
Action: Mouse scrolled (287, 427) with delta (8, 10)
Screenshot: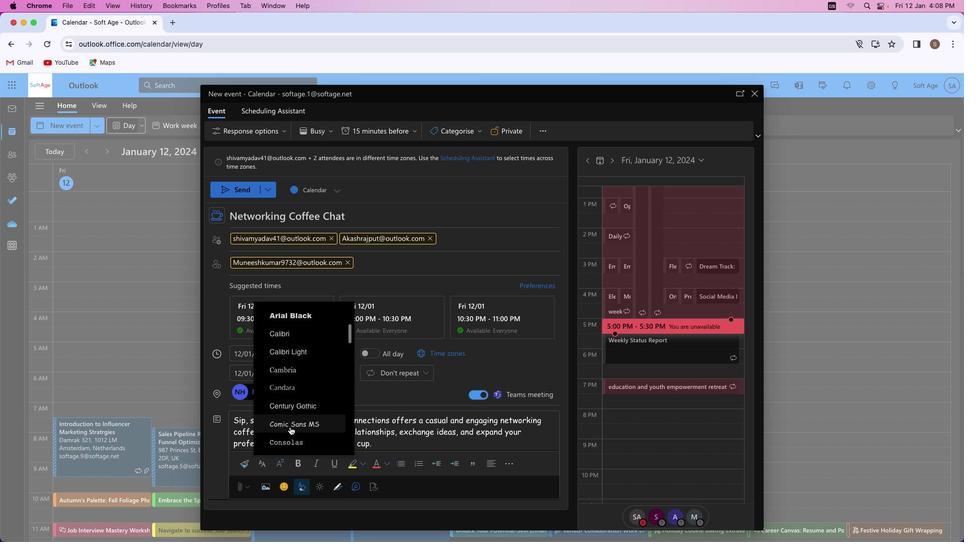 
Action: Mouse scrolled (287, 427) with delta (8, 10)
Screenshot: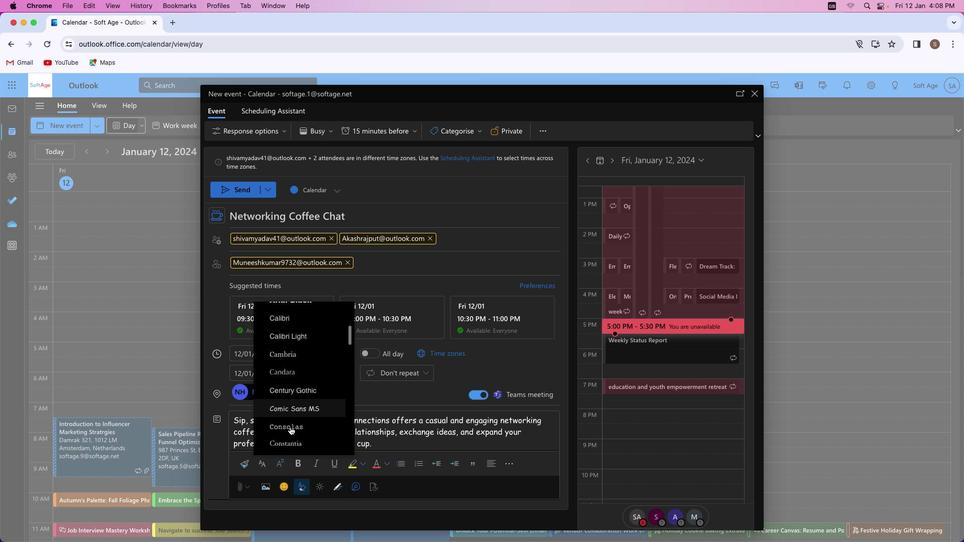 
Action: Mouse scrolled (287, 427) with delta (8, 10)
Screenshot: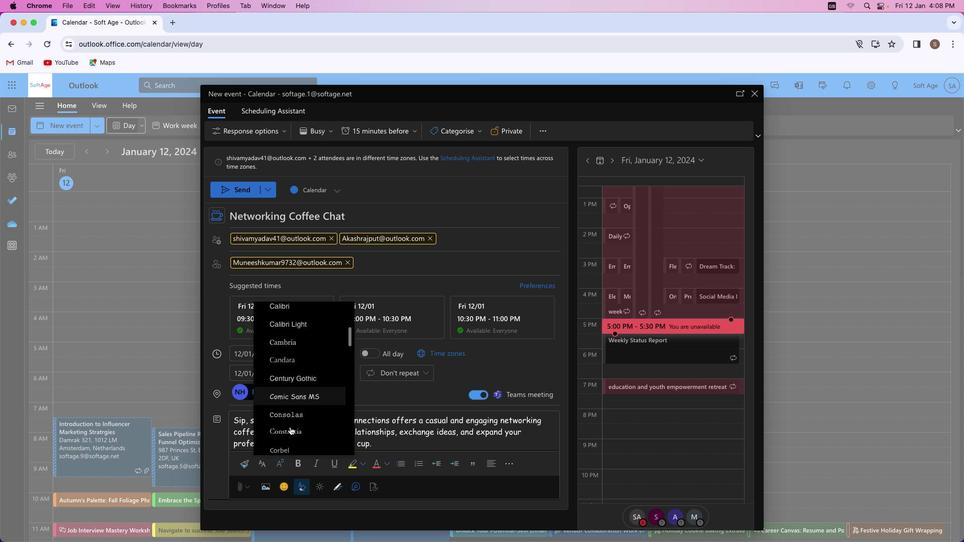 
Action: Mouse scrolled (287, 427) with delta (8, 10)
Screenshot: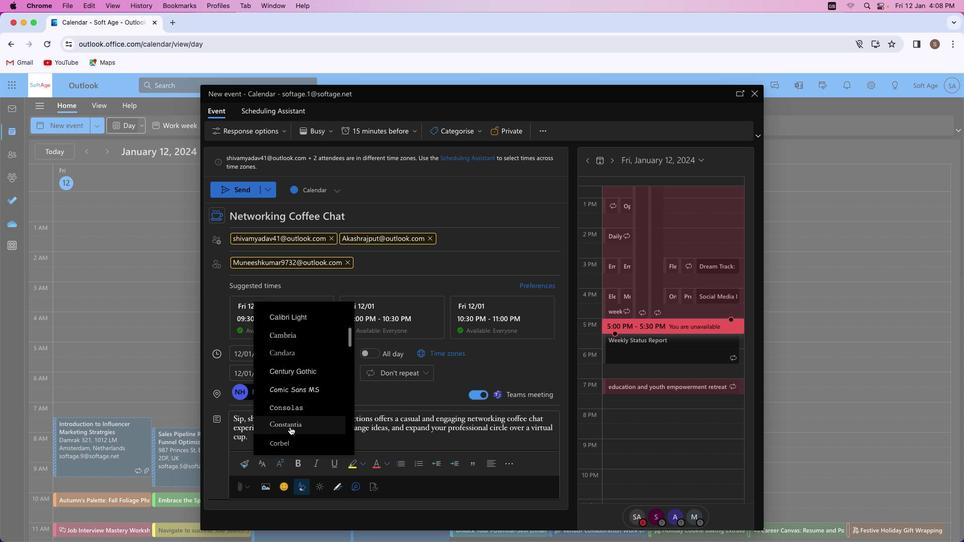 
Action: Mouse scrolled (287, 427) with delta (8, 10)
Screenshot: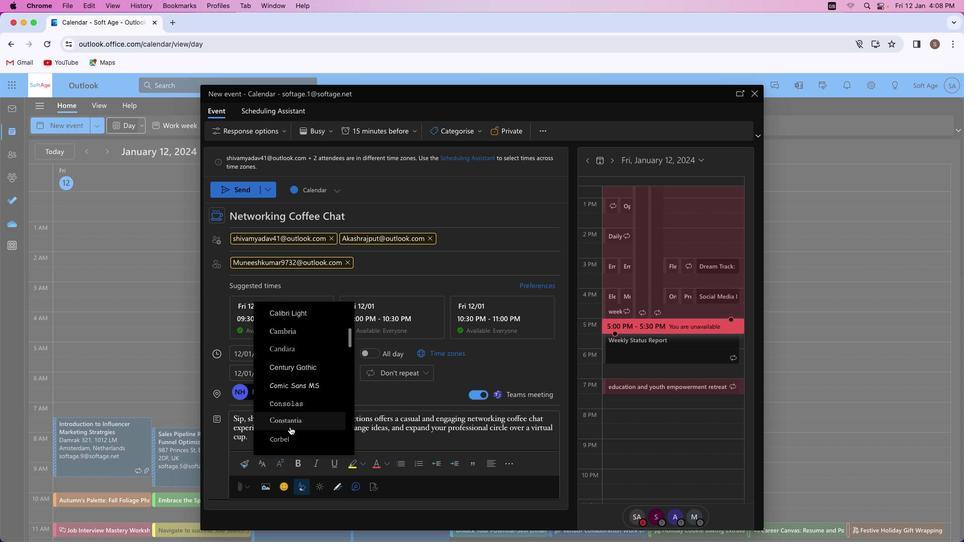 
Action: Mouse scrolled (287, 427) with delta (8, 10)
Screenshot: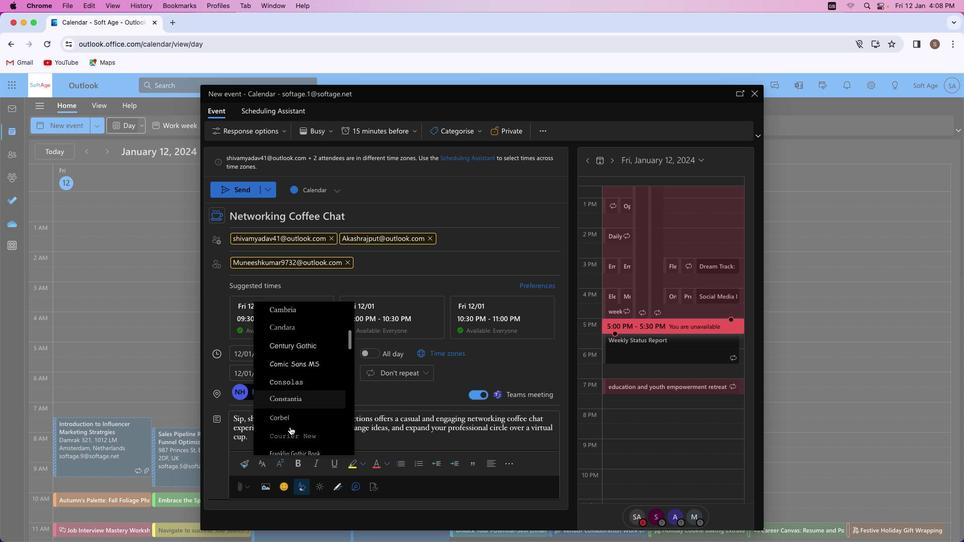 
Action: Mouse scrolled (287, 427) with delta (8, 10)
Screenshot: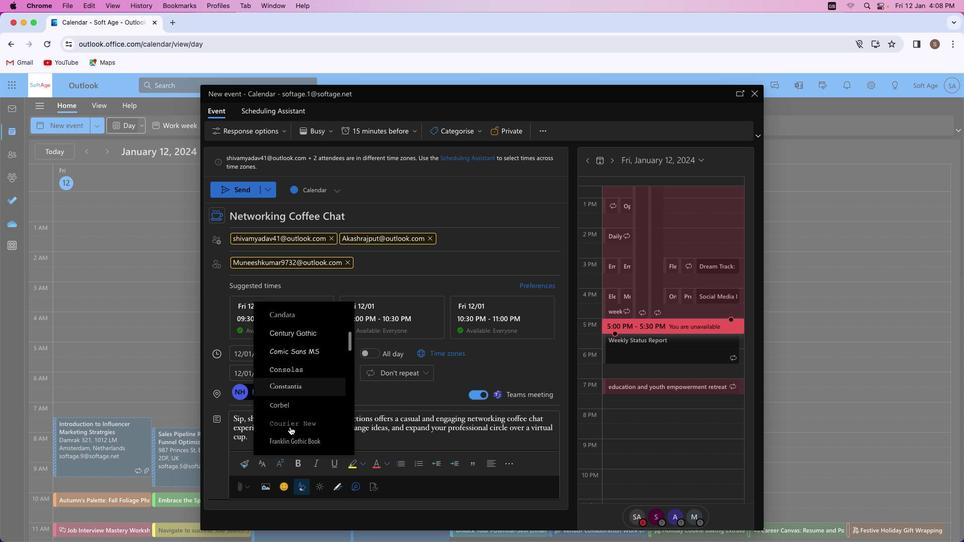 
Action: Mouse scrolled (287, 427) with delta (8, 10)
Screenshot: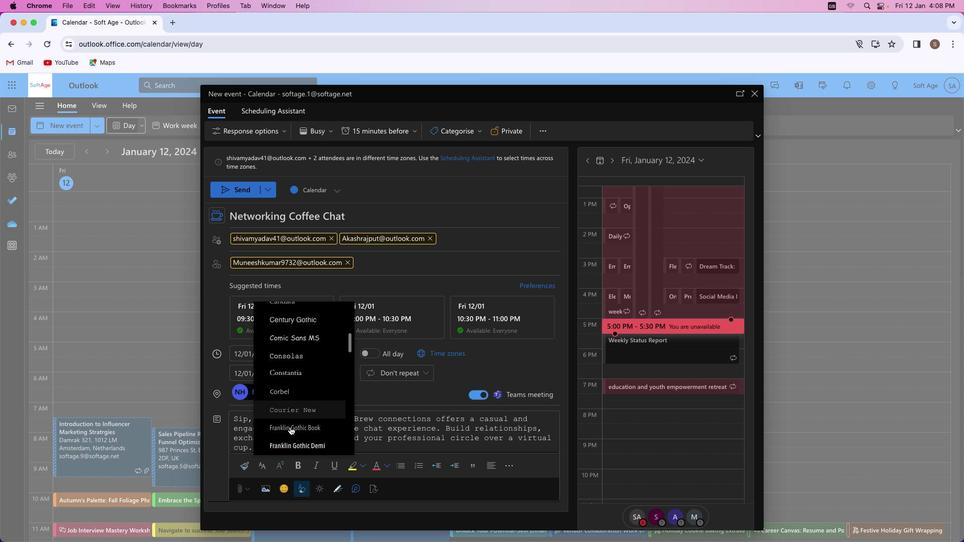 
Action: Mouse scrolled (287, 427) with delta (8, 10)
Screenshot: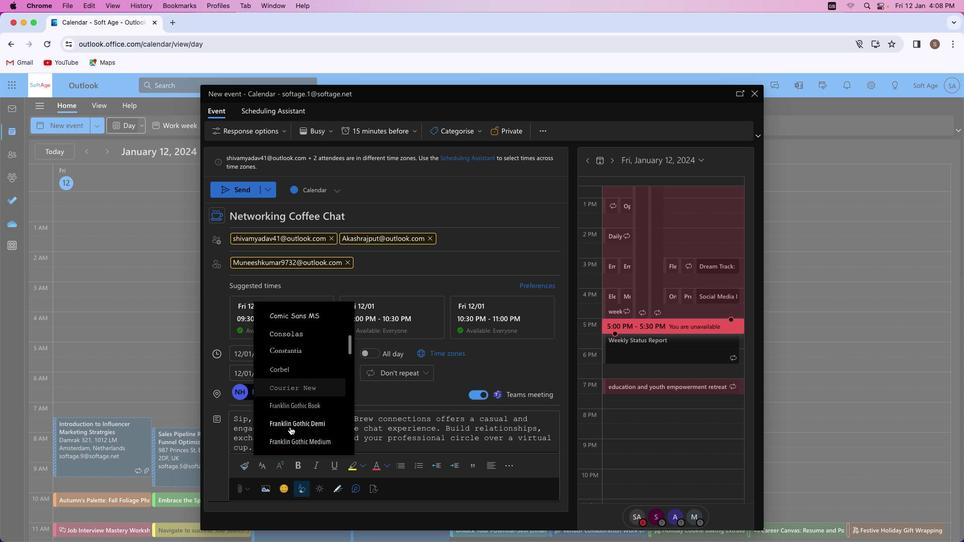 
Action: Mouse scrolled (287, 427) with delta (8, 10)
Screenshot: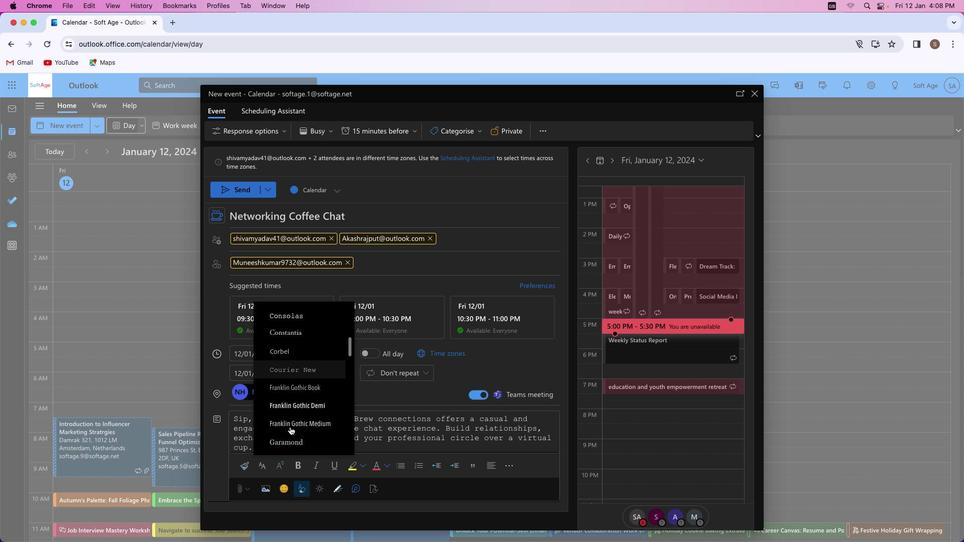 
Action: Mouse scrolled (287, 427) with delta (8, 10)
Screenshot: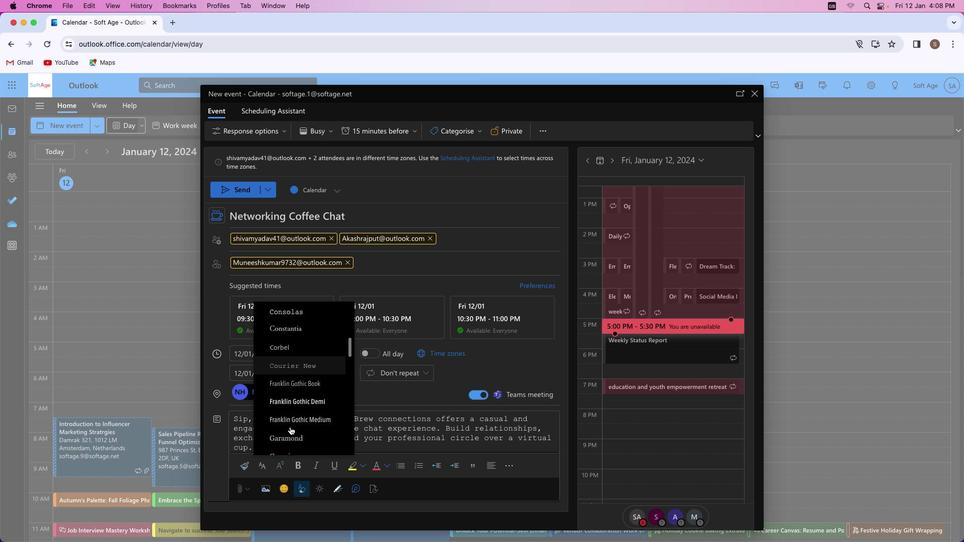 
Action: Mouse scrolled (287, 427) with delta (8, 10)
Screenshot: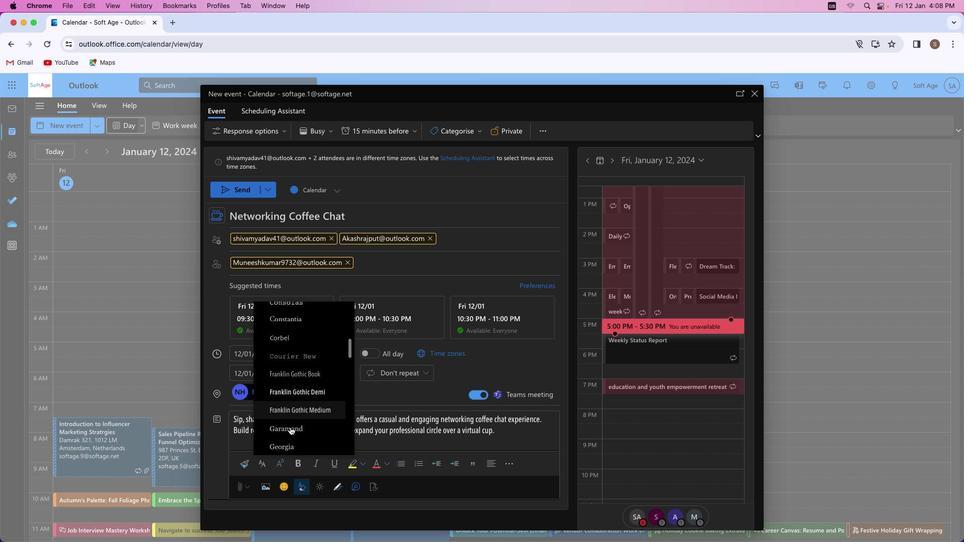 
Action: Mouse scrolled (287, 427) with delta (8, 10)
Screenshot: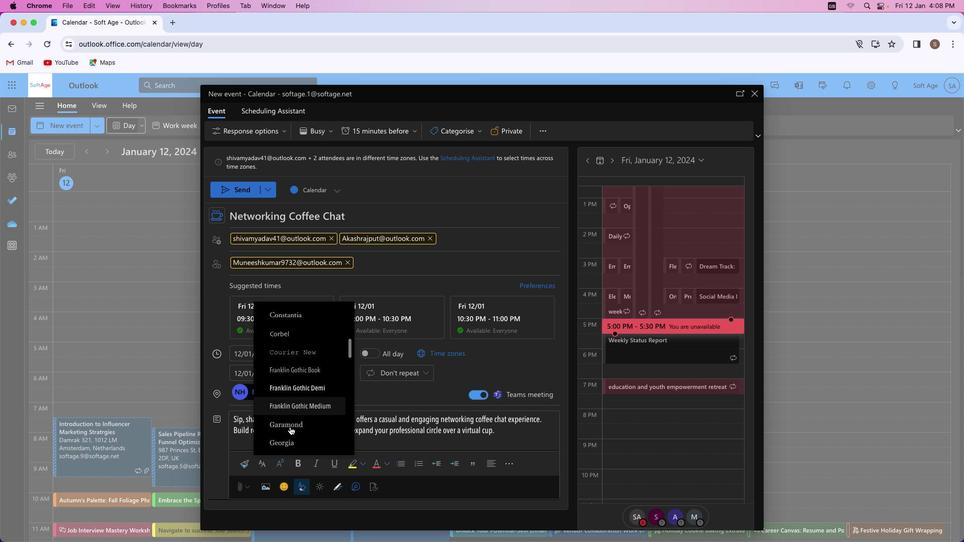 
Action: Mouse scrolled (287, 427) with delta (8, 10)
Screenshot: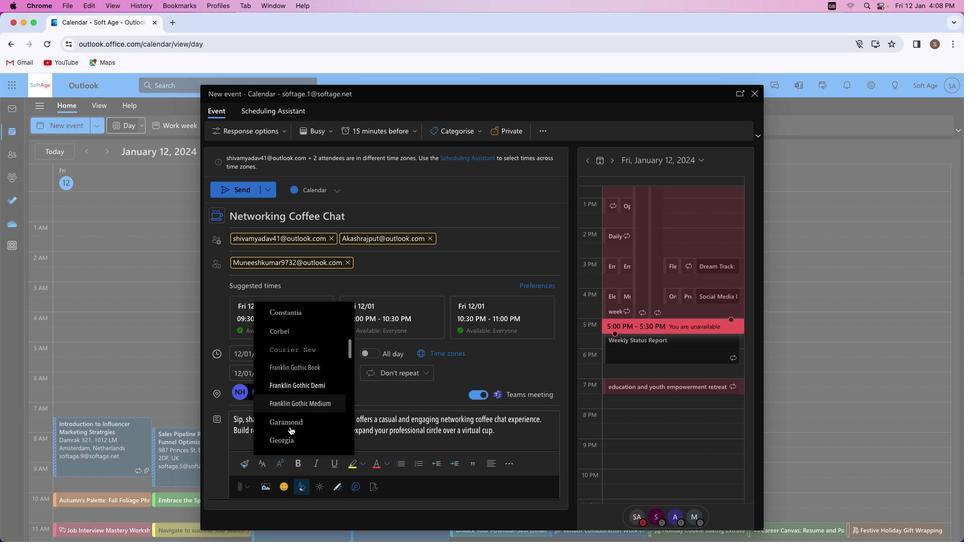 
Action: Mouse scrolled (287, 427) with delta (8, 10)
Screenshot: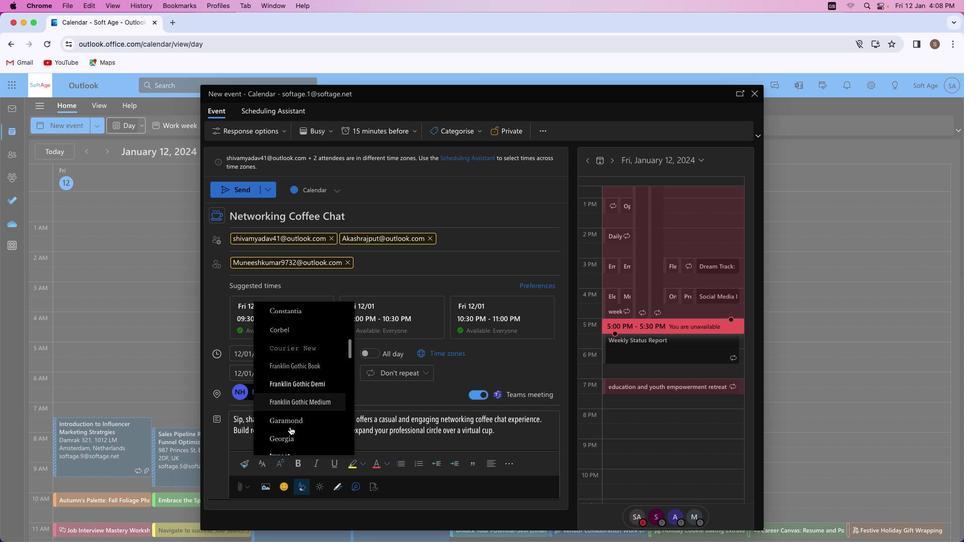 
Action: Mouse scrolled (287, 427) with delta (8, 10)
Screenshot: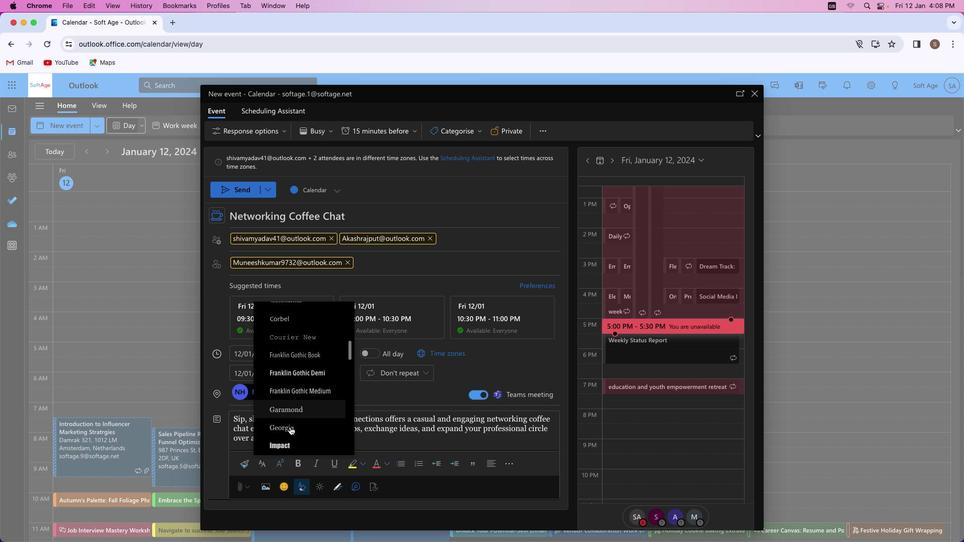 
Action: Mouse scrolled (287, 427) with delta (8, 10)
Screenshot: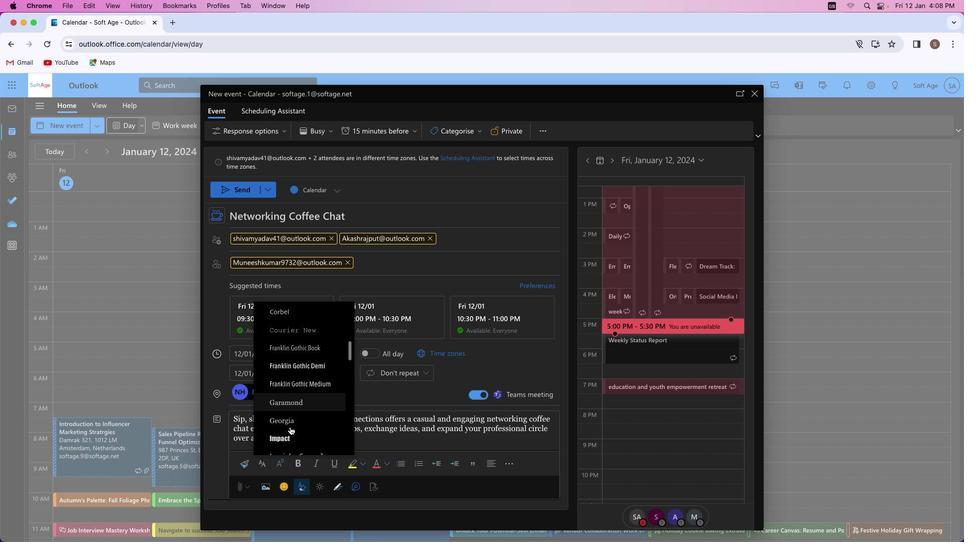 
Action: Mouse scrolled (287, 427) with delta (8, 10)
Screenshot: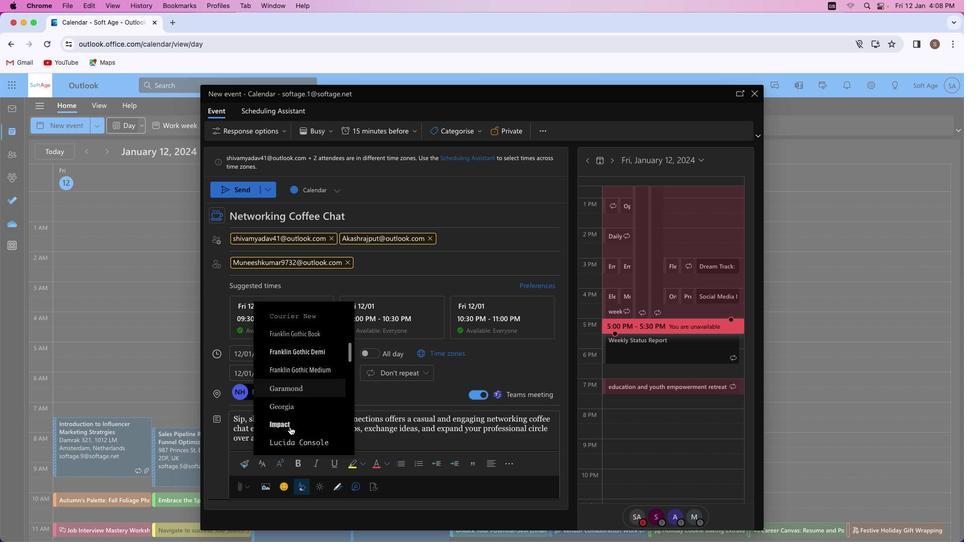 
Action: Mouse moved to (287, 408)
Screenshot: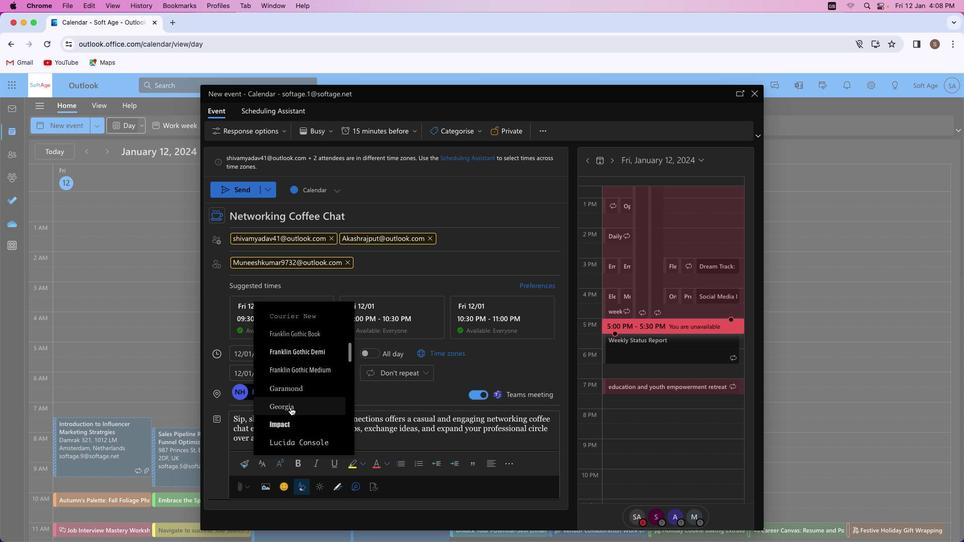 
Action: Mouse pressed left at (287, 408)
Screenshot: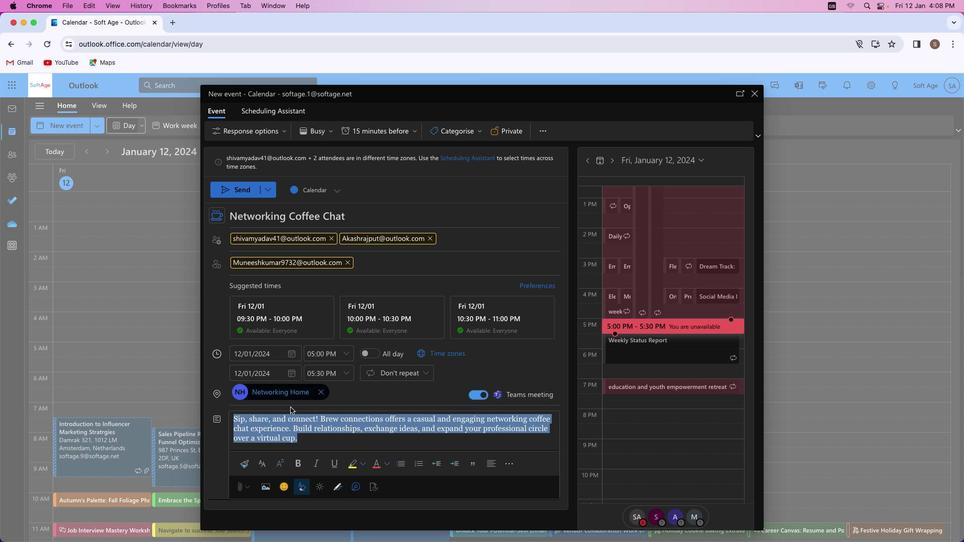 
Action: Mouse moved to (358, 460)
Screenshot: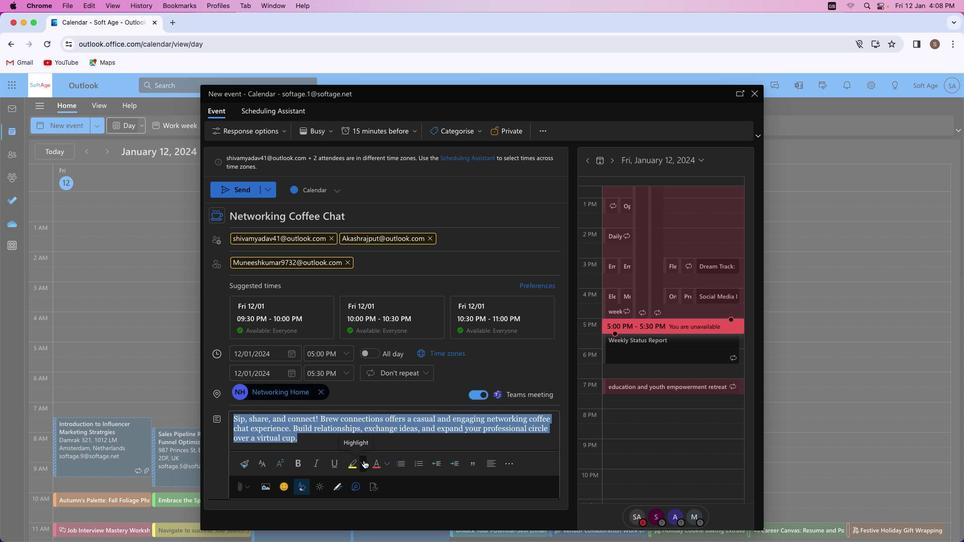 
Action: Mouse pressed left at (358, 460)
Screenshot: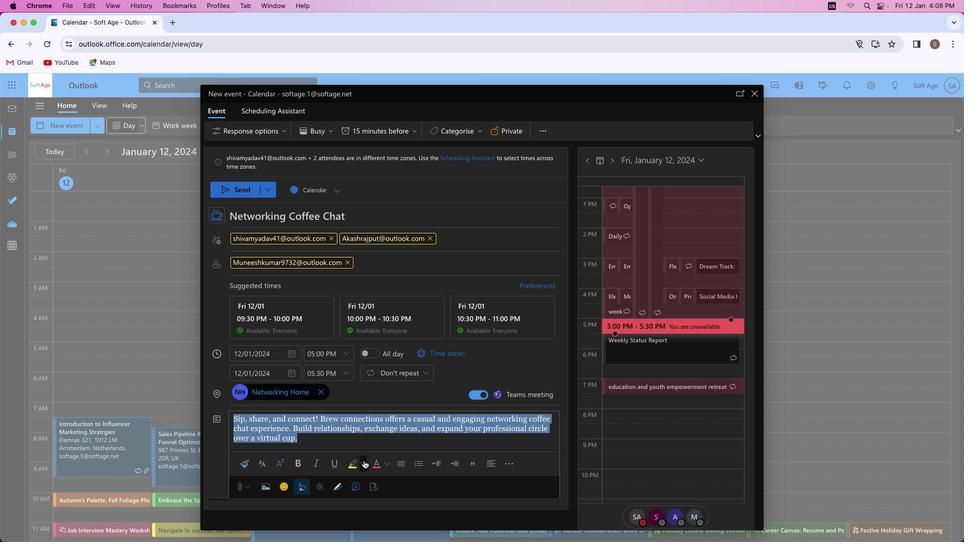 
Action: Mouse moved to (378, 408)
Screenshot: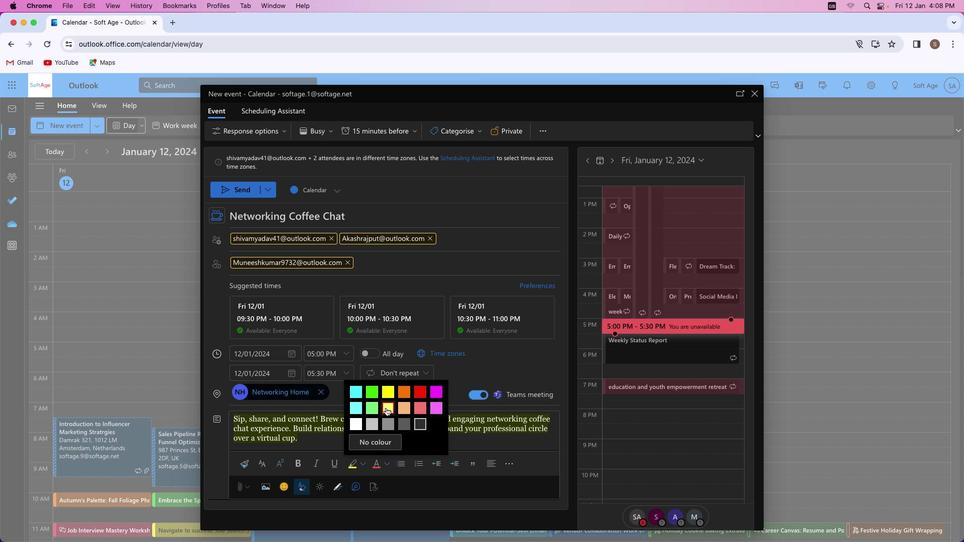 
Action: Mouse pressed left at (378, 408)
Screenshot: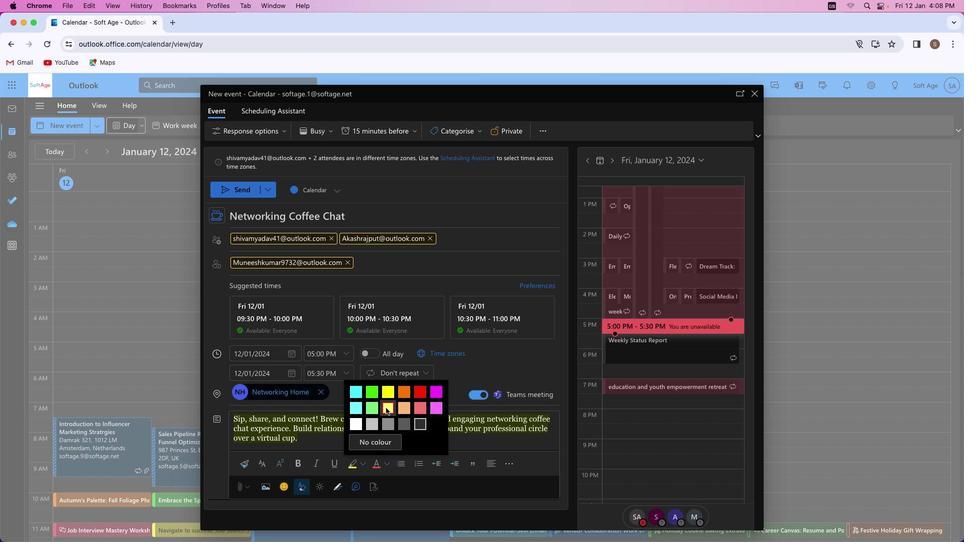 
Action: Mouse moved to (379, 461)
Screenshot: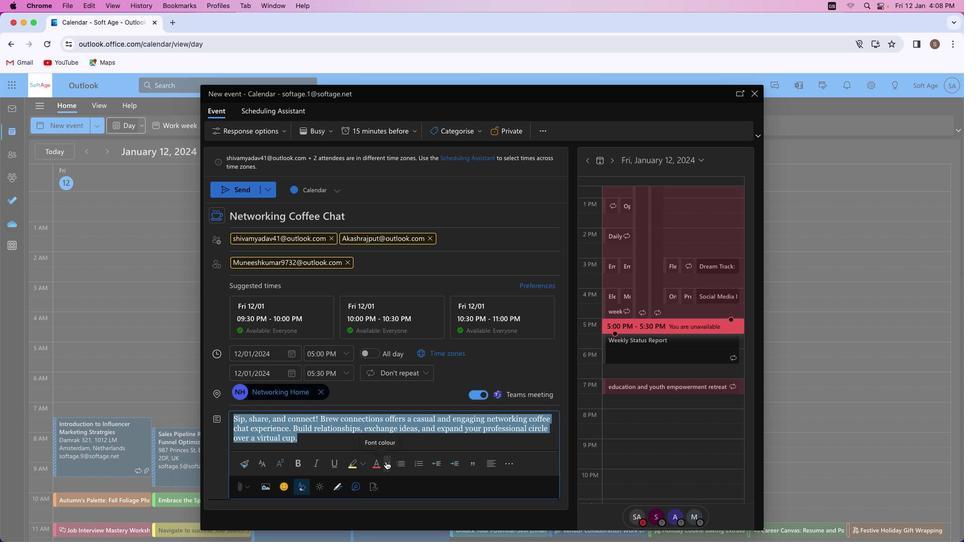 
Action: Mouse pressed left at (379, 461)
Screenshot: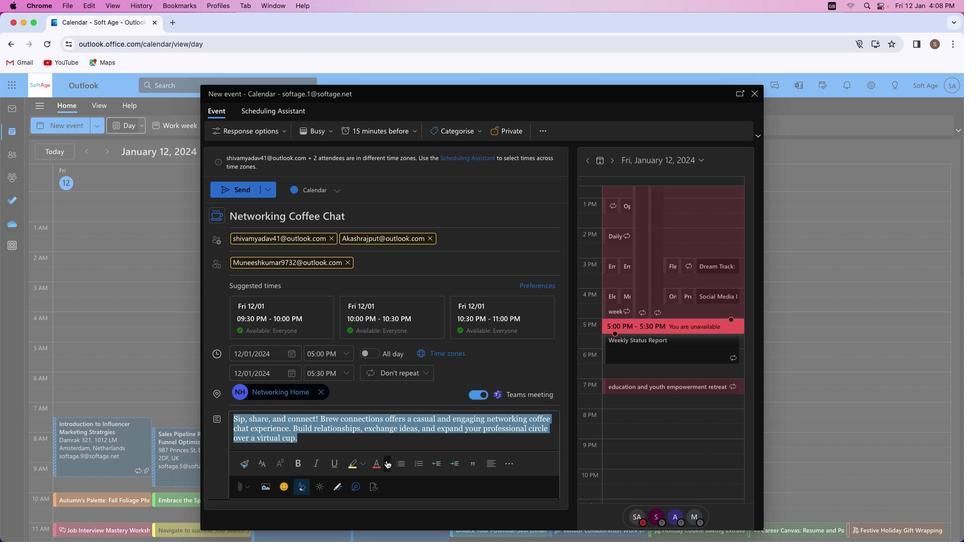 
Action: Mouse moved to (450, 377)
Screenshot: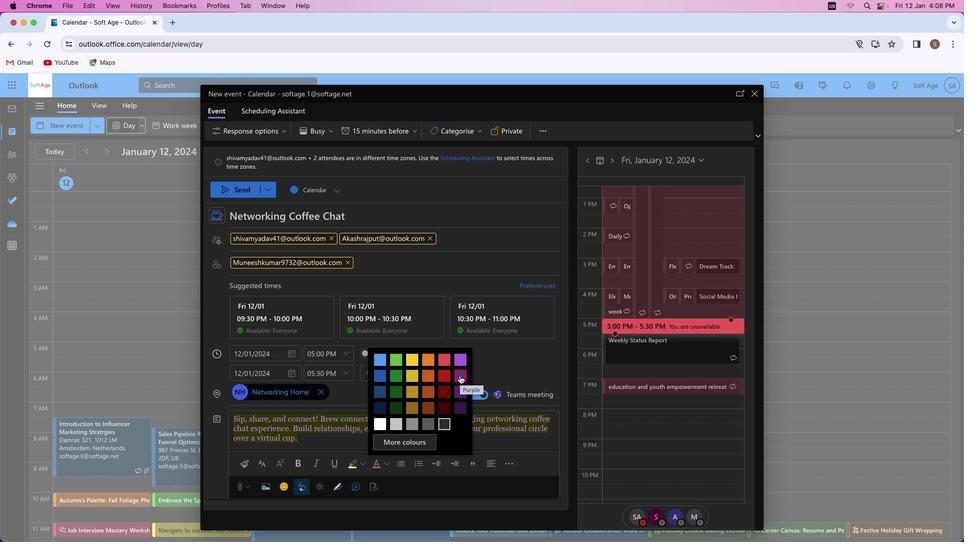 
Action: Mouse pressed left at (450, 377)
Screenshot: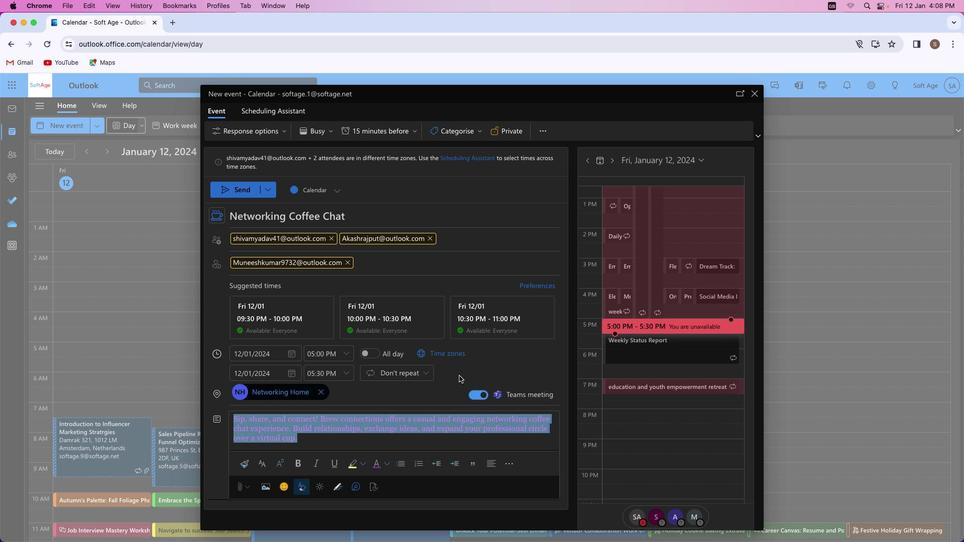 
Action: Mouse moved to (327, 445)
Screenshot: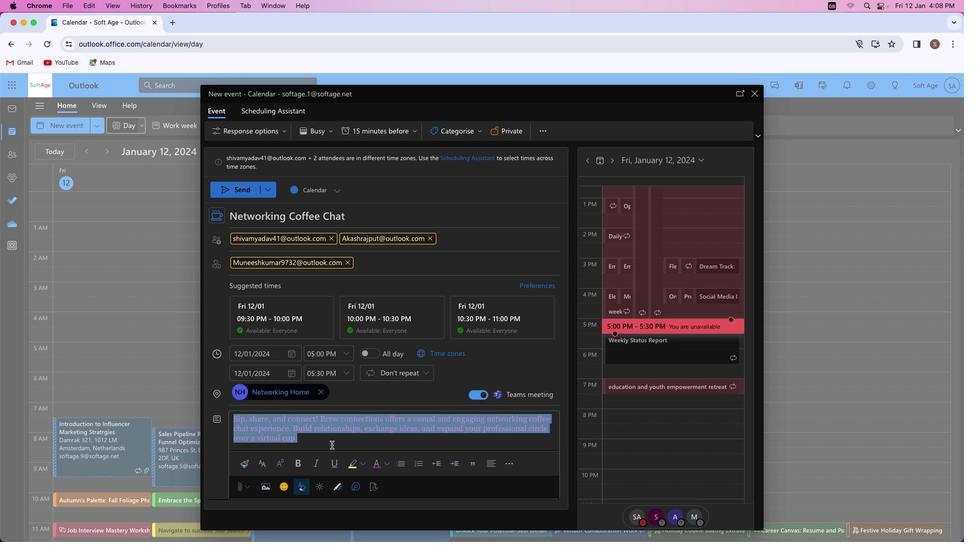 
Action: Mouse pressed left at (327, 445)
Screenshot: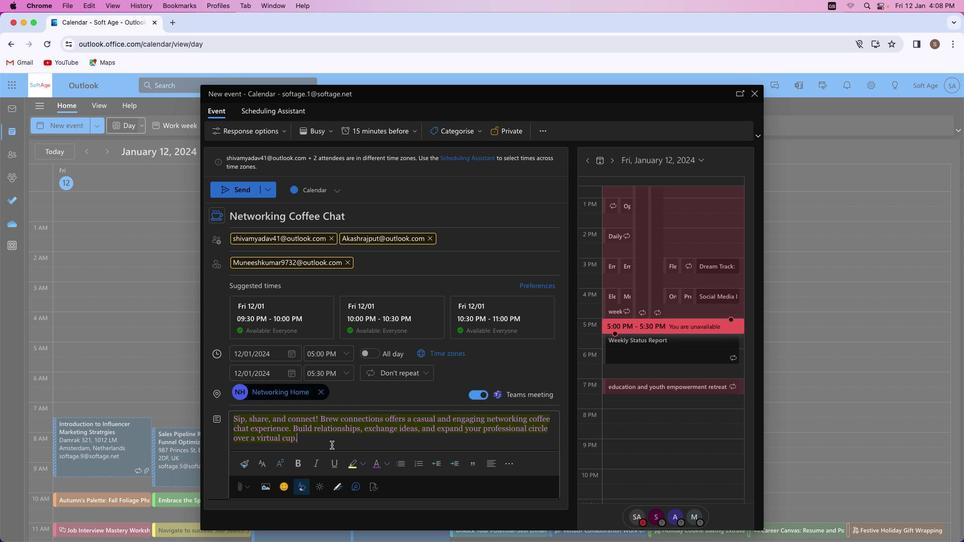
Action: Mouse moved to (473, 419)
Screenshot: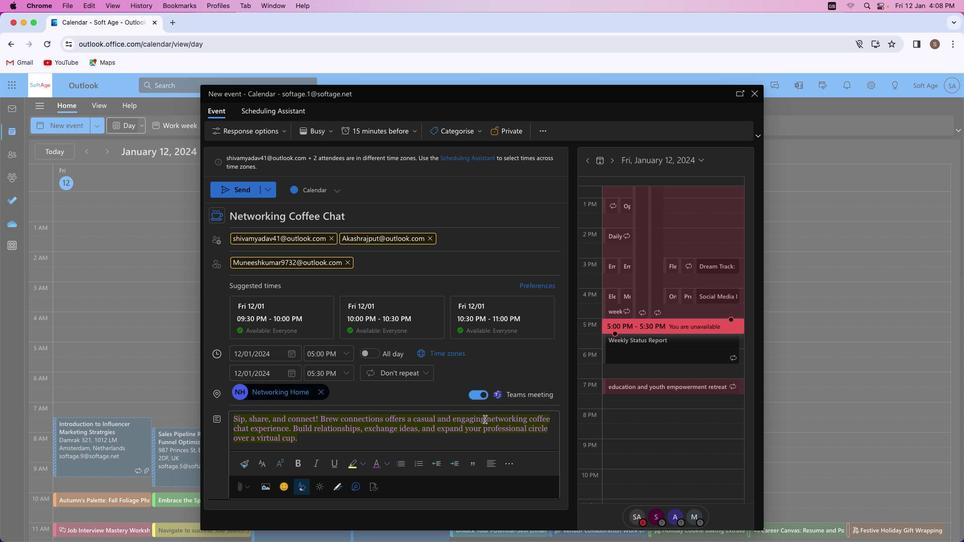 
Action: Mouse pressed left at (473, 419)
Screenshot: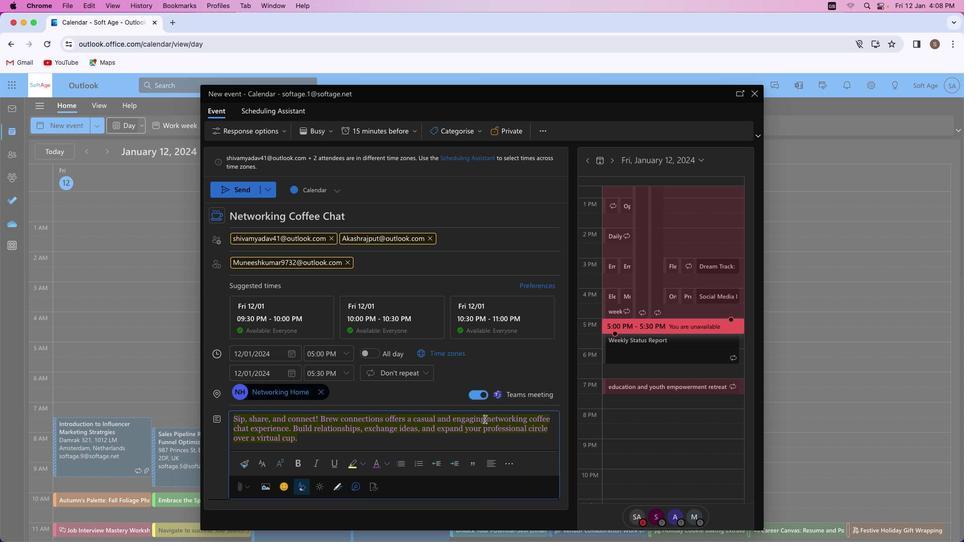 
Action: Mouse moved to (294, 464)
Screenshot: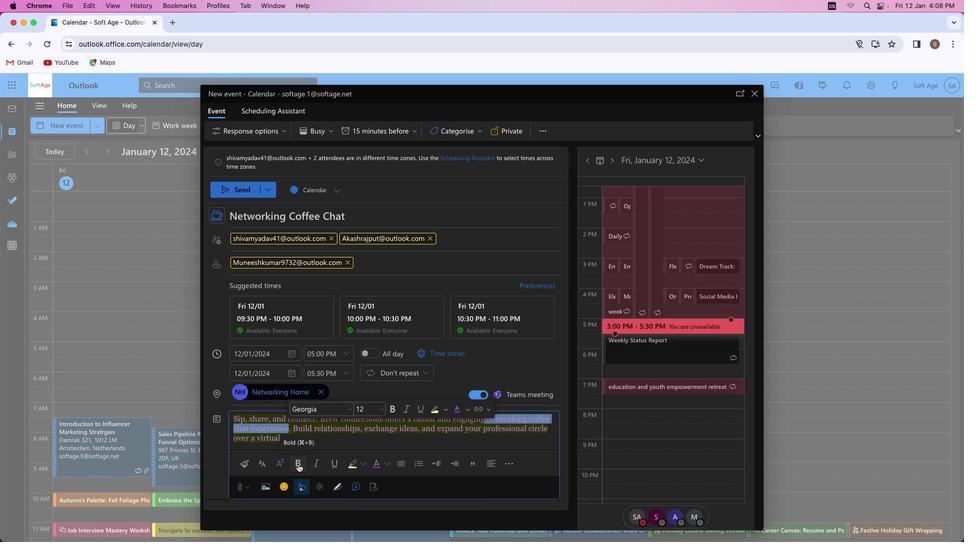 
Action: Mouse pressed left at (294, 464)
Screenshot: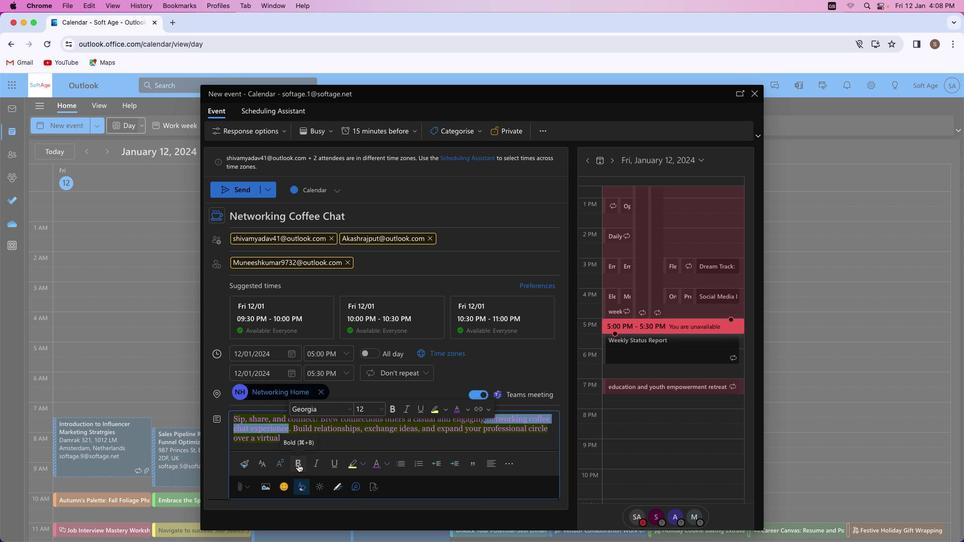 
Action: Mouse moved to (378, 462)
Screenshot: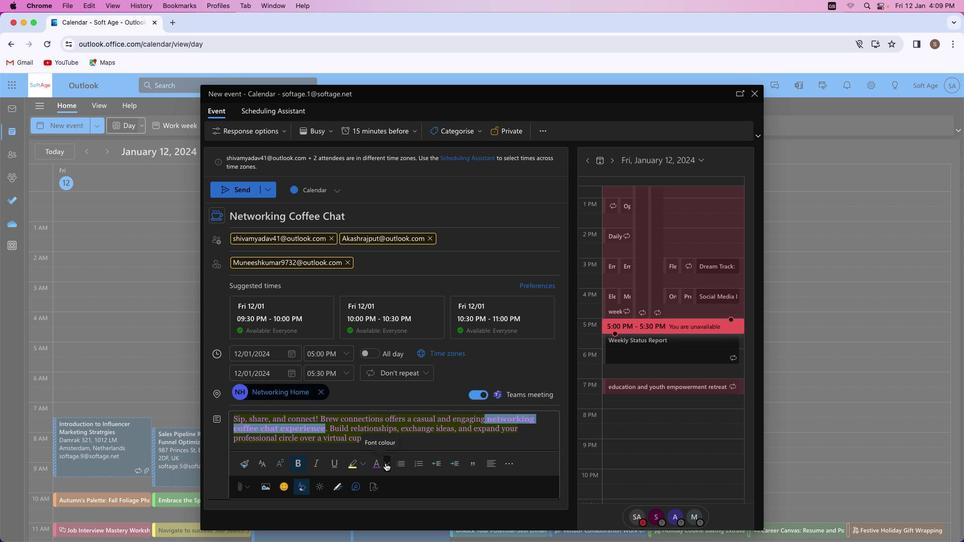 
Action: Mouse pressed left at (378, 462)
Screenshot: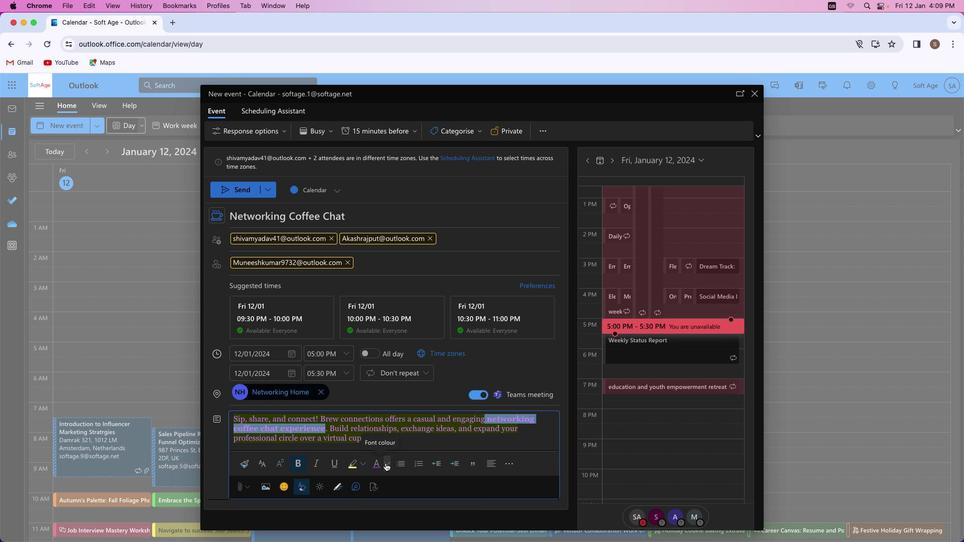 
Action: Mouse moved to (429, 408)
Screenshot: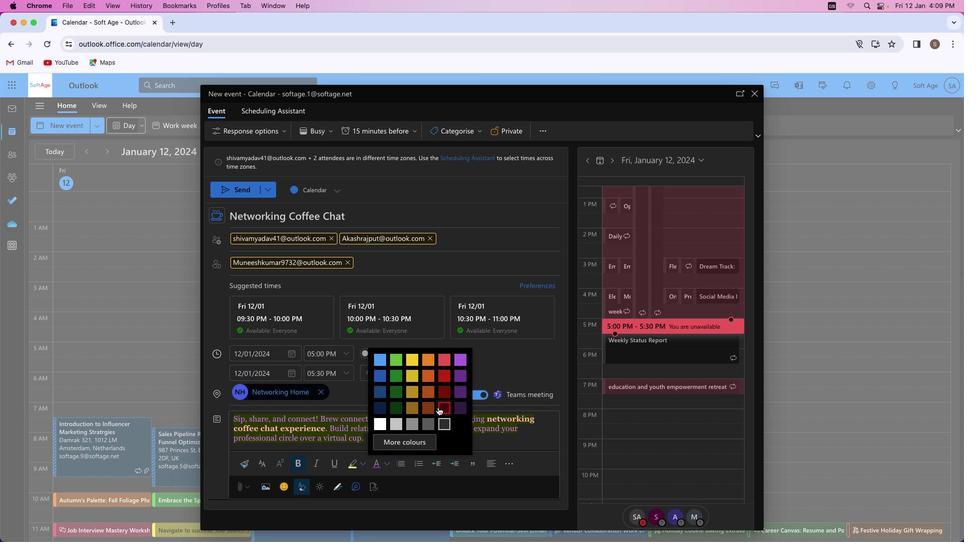 
Action: Mouse pressed left at (429, 408)
Screenshot: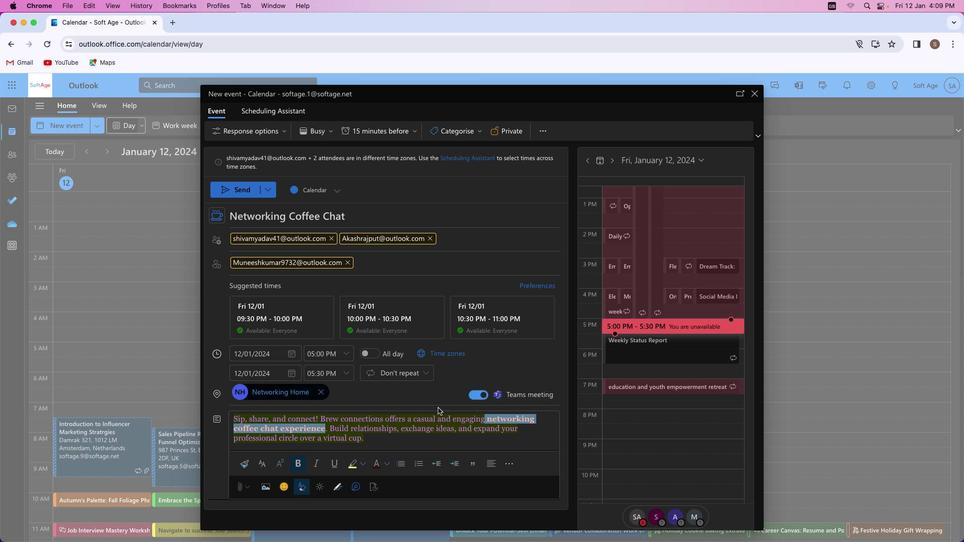 
Action: Mouse moved to (373, 442)
Screenshot: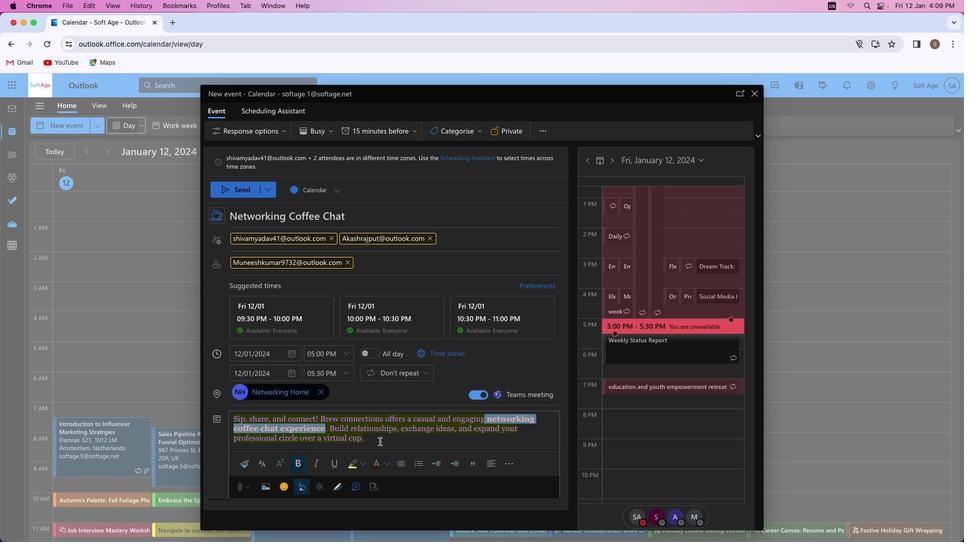 
Action: Mouse pressed left at (373, 442)
Screenshot: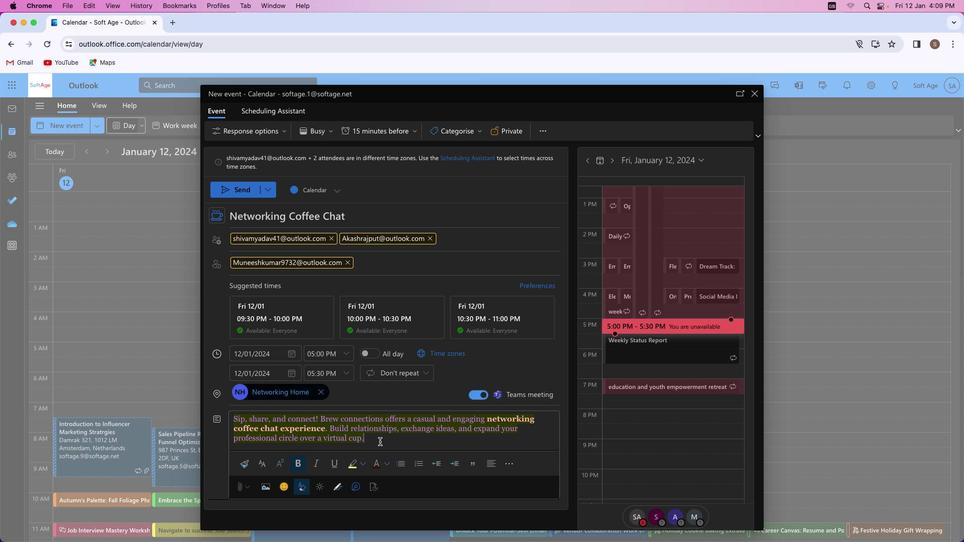 
Action: Mouse moved to (437, 136)
Screenshot: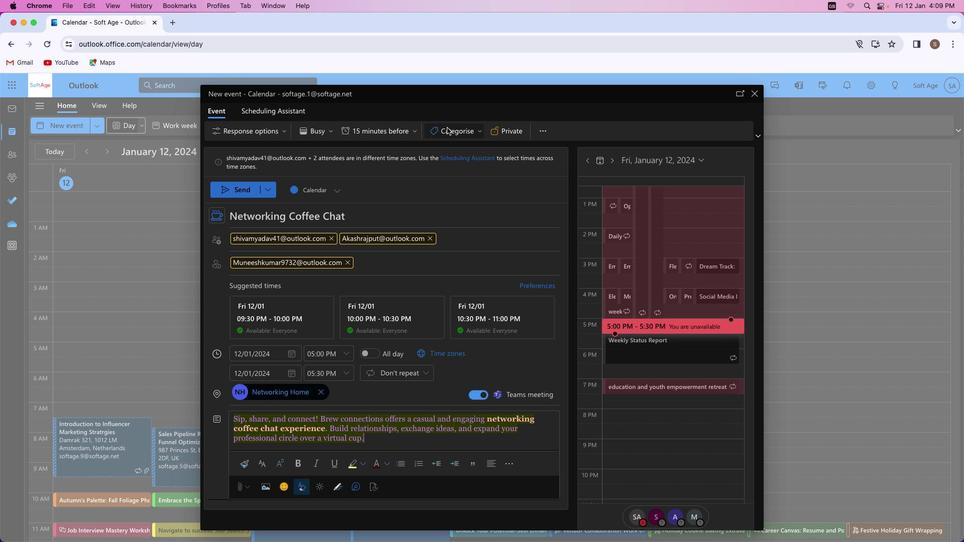 
Action: Mouse pressed left at (437, 136)
Screenshot: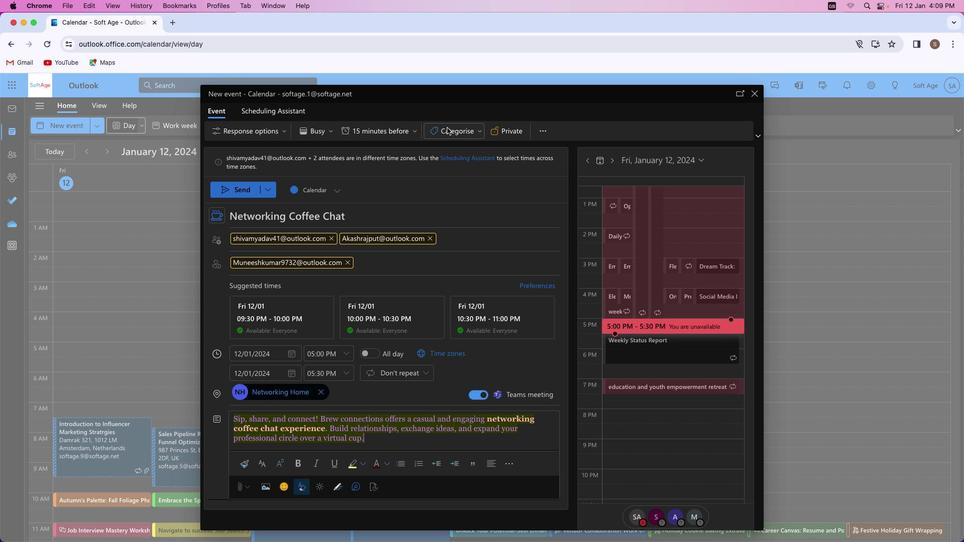 
Action: Mouse moved to (441, 234)
Screenshot: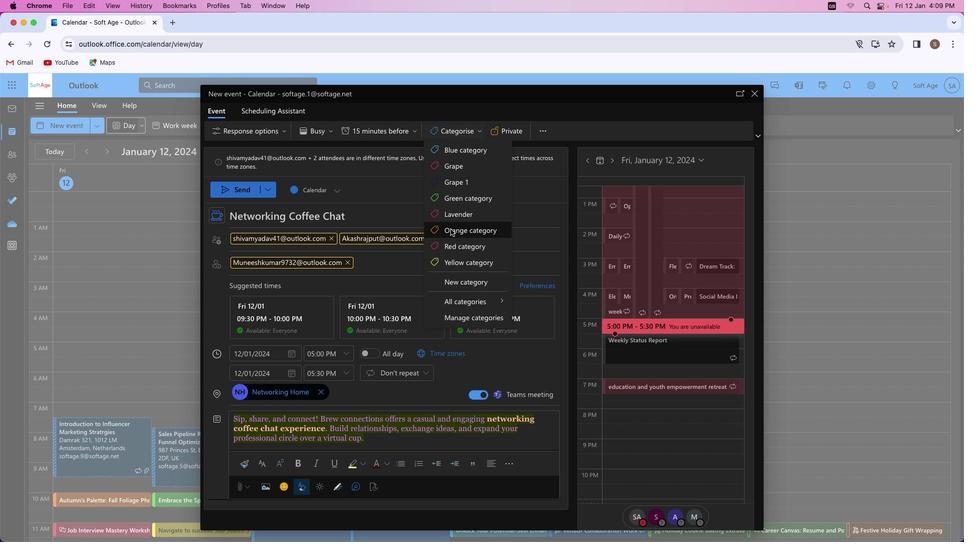 
Action: Mouse pressed left at (441, 234)
Screenshot: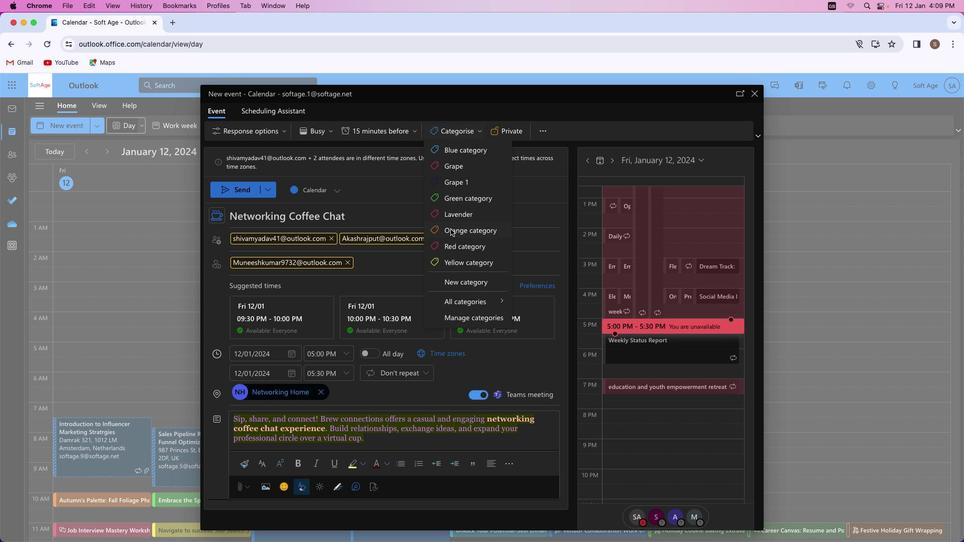 
Action: Mouse moved to (315, 139)
Screenshot: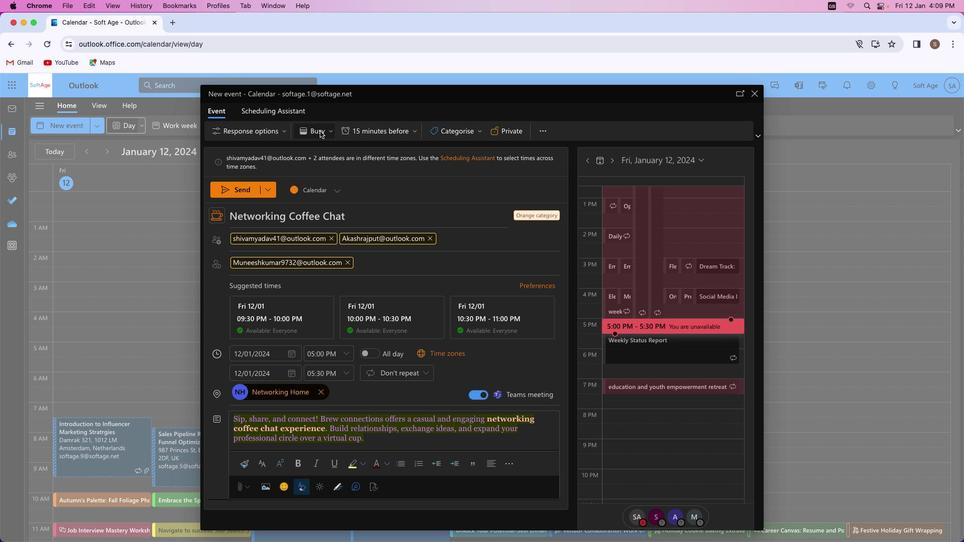 
Action: Mouse pressed left at (315, 139)
Screenshot: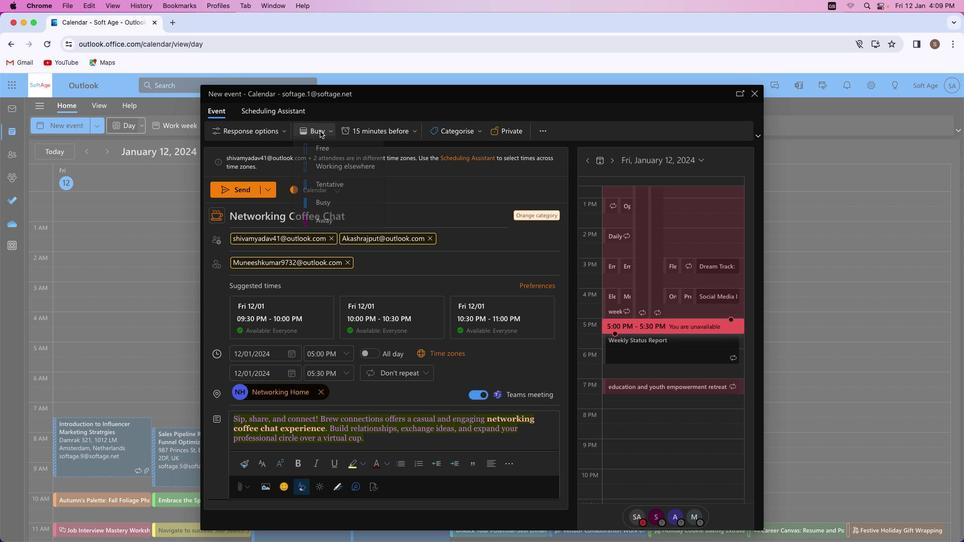 
Action: Mouse moved to (324, 166)
Screenshot: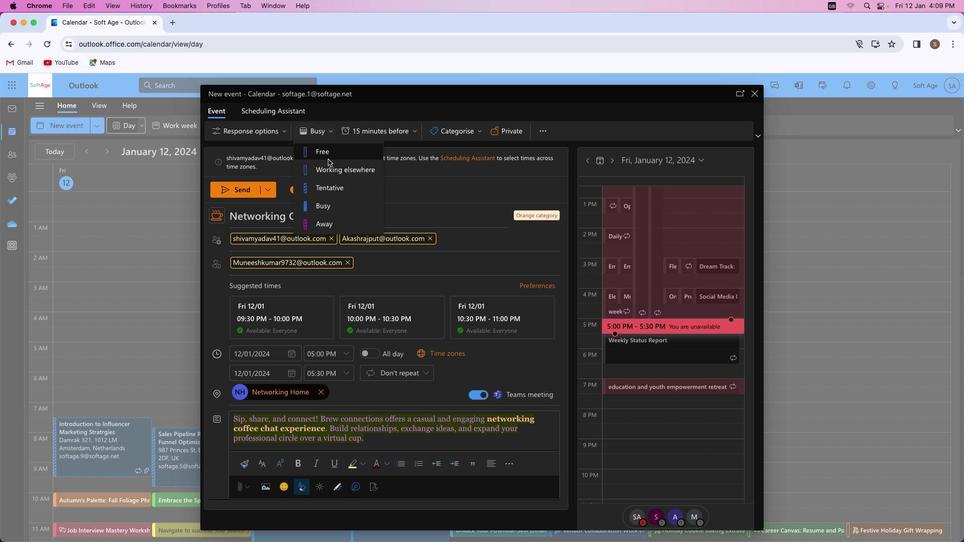 
Action: Mouse pressed left at (324, 166)
Screenshot: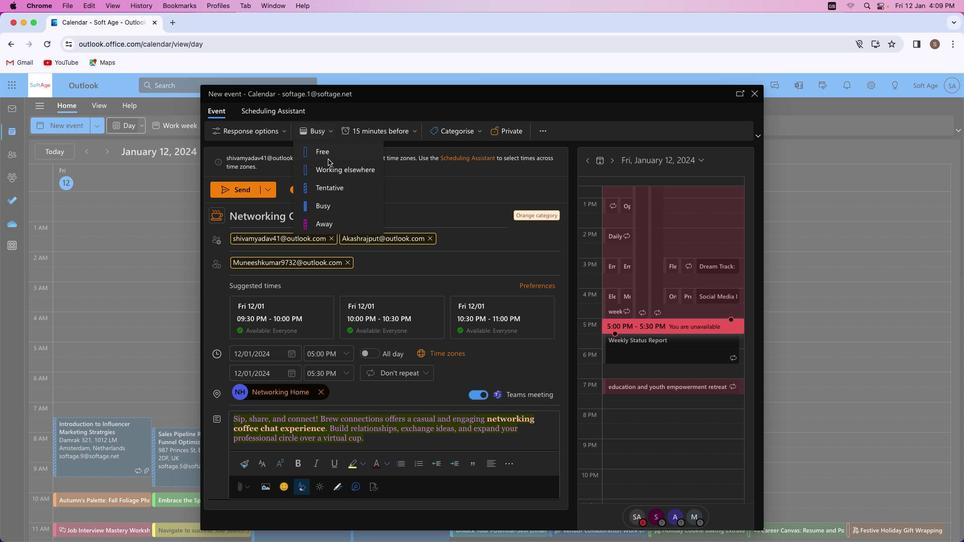 
Action: Mouse moved to (233, 197)
Screenshot: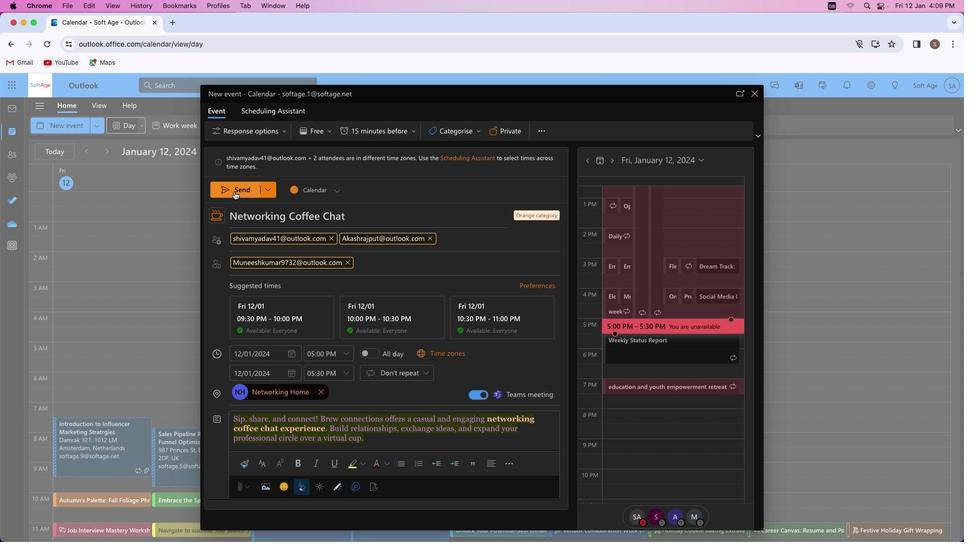 
Action: Mouse pressed left at (233, 197)
Screenshot: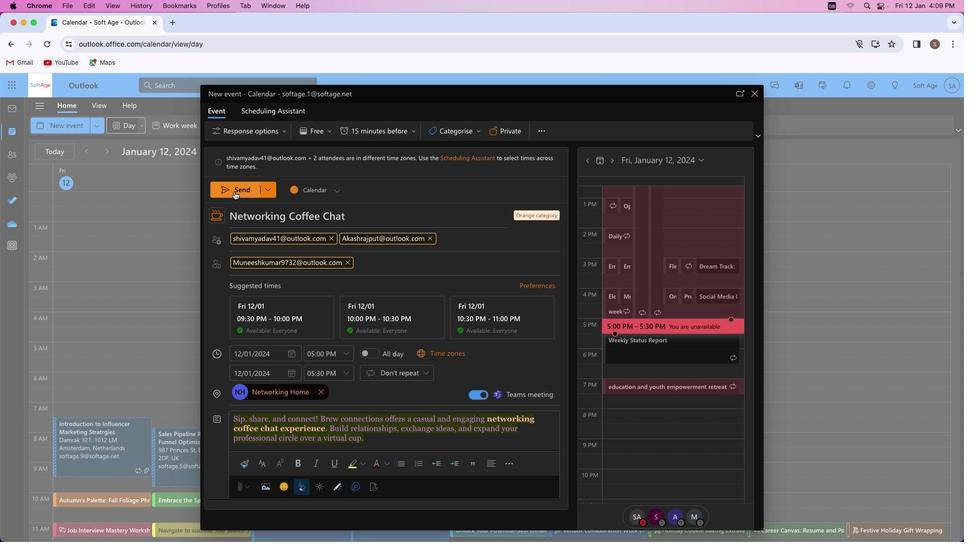 
Action: Mouse moved to (494, 442)
Screenshot: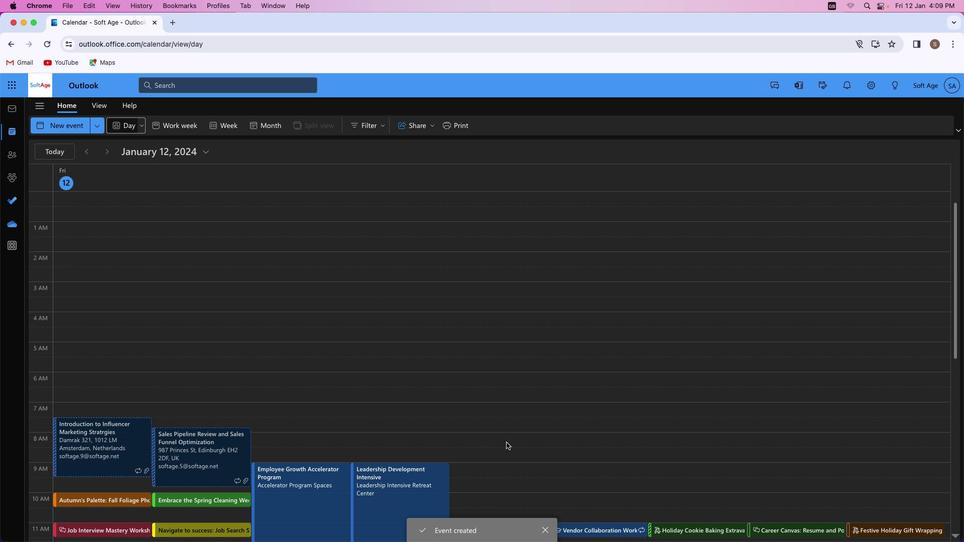 
